 Task: Open Card Disaster Recovery Planning in Board Customer Retention Strategy and Program Development to Workspace Business Process Management and add a team member Softage.2@softage.net, a label Yellow, a checklist Nutrition Counseling, an attachment from your onedrive, a color Yellow and finally, add a card description 'Plan and execute company team-building activity at a team-building ropes course' and a comment 'Let us approach this task with a sense of transparency and open communication, ensuring that all stakeholders are informed and involved.'. Add a start date 'Jan 06, 1900' with a due date 'Jan 13, 1900'
Action: Mouse moved to (107, 378)
Screenshot: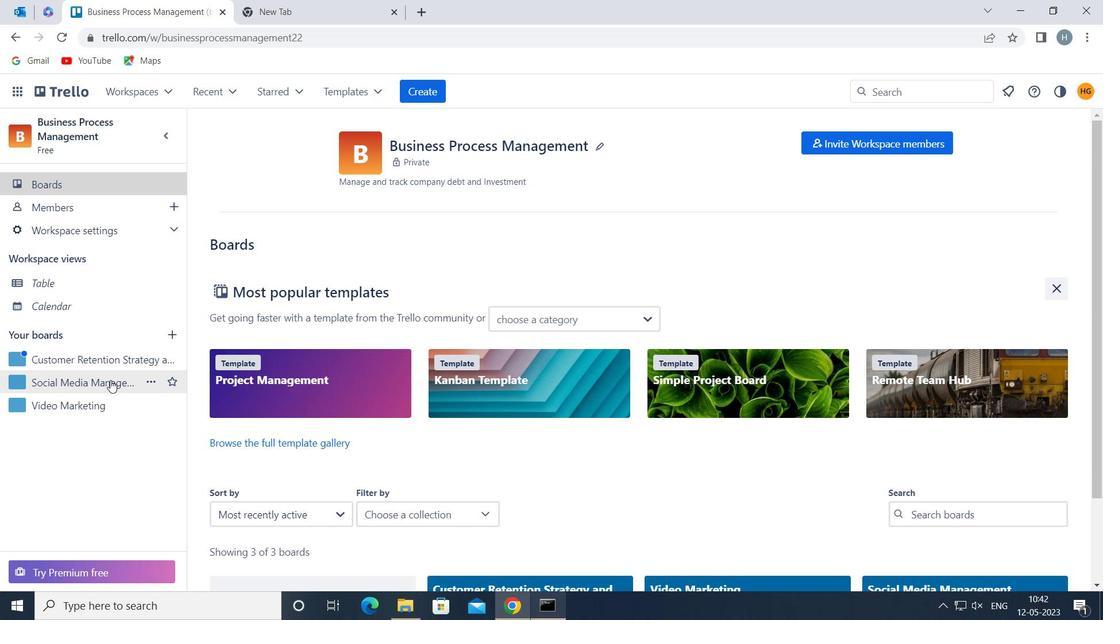 
Action: Mouse pressed left at (107, 378)
Screenshot: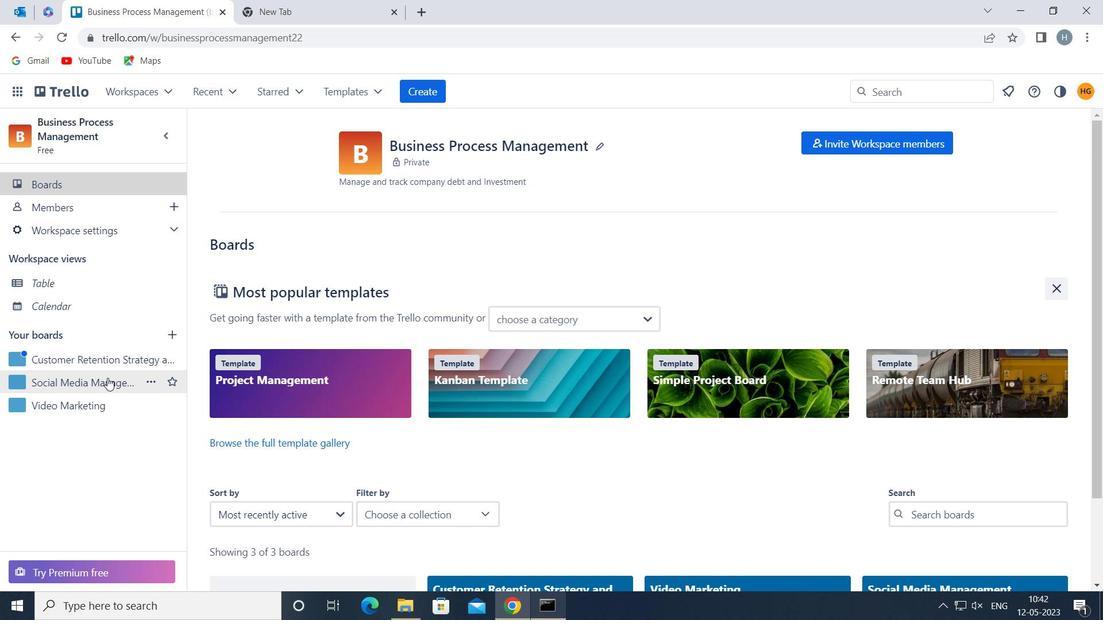 
Action: Mouse moved to (672, 202)
Screenshot: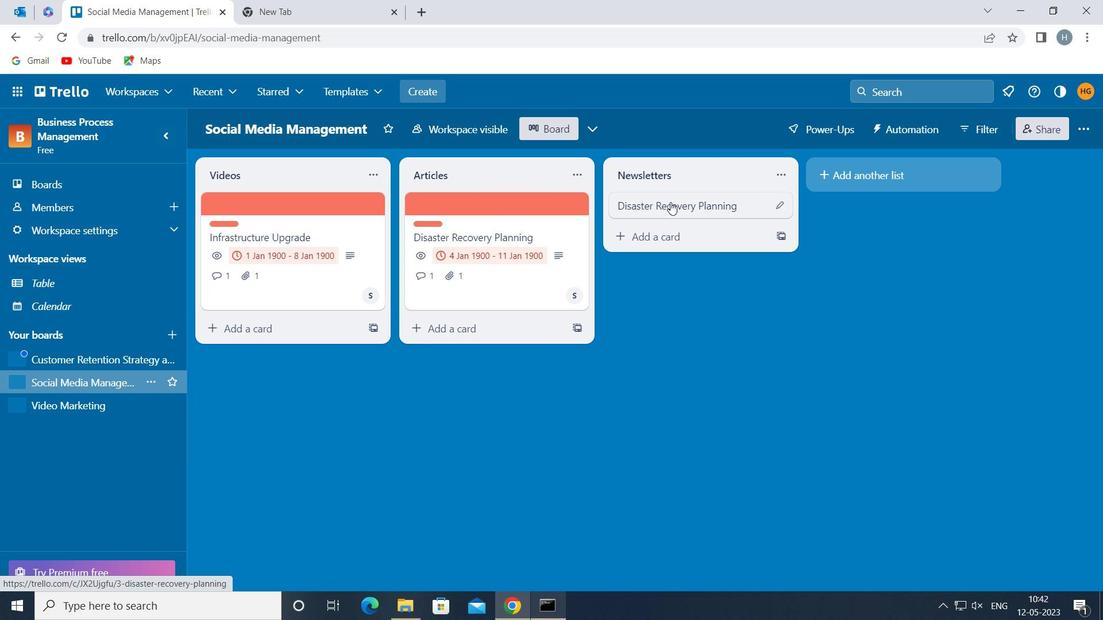 
Action: Mouse pressed left at (672, 202)
Screenshot: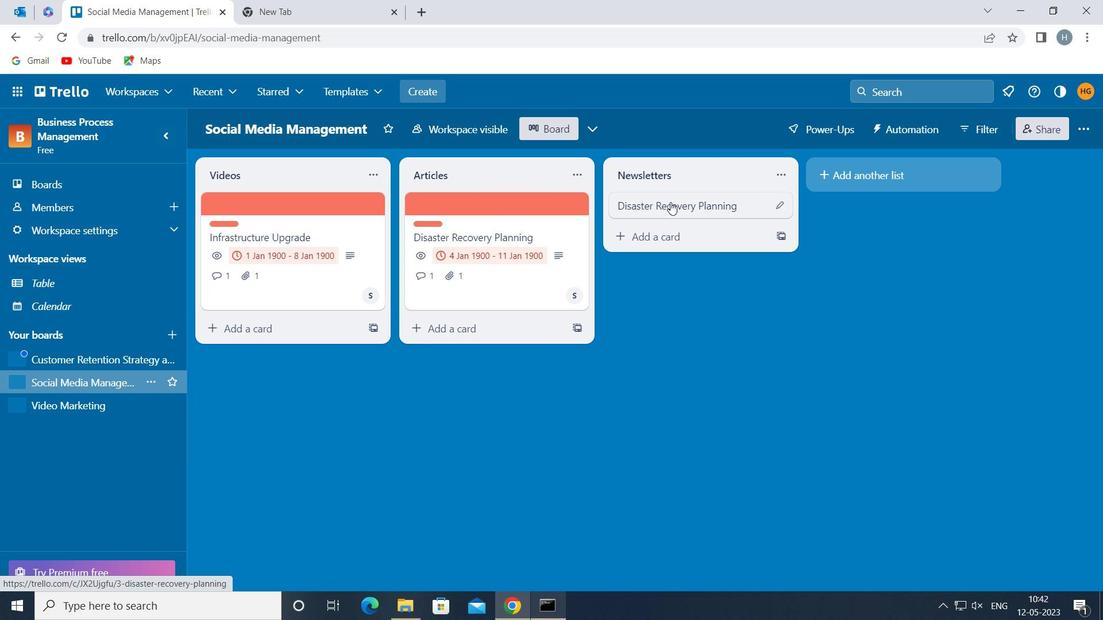 
Action: Mouse moved to (728, 255)
Screenshot: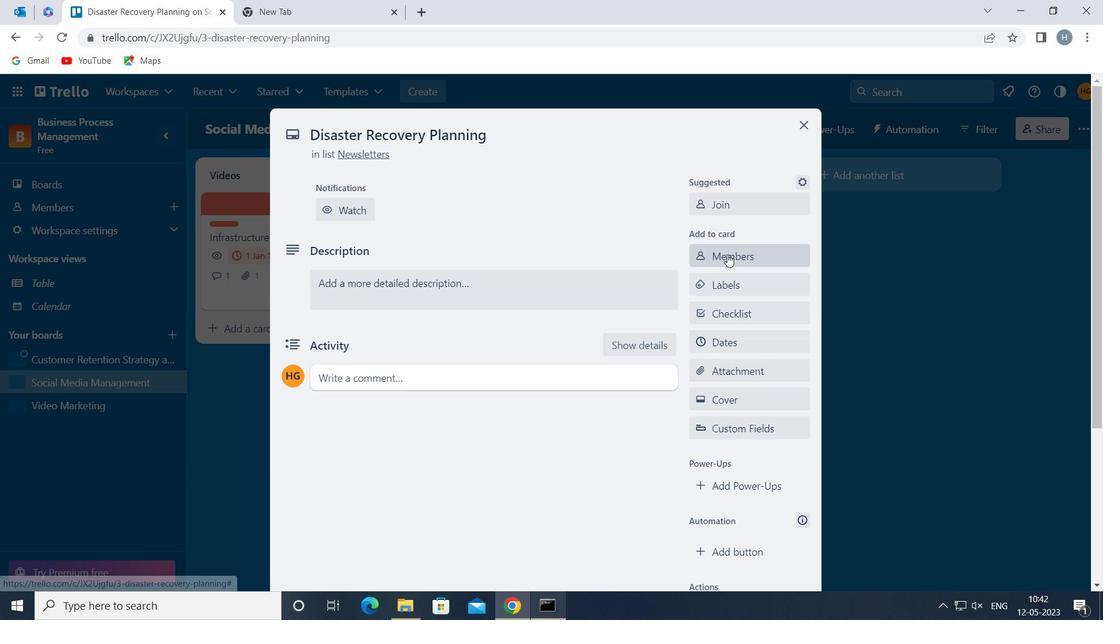 
Action: Mouse pressed left at (728, 255)
Screenshot: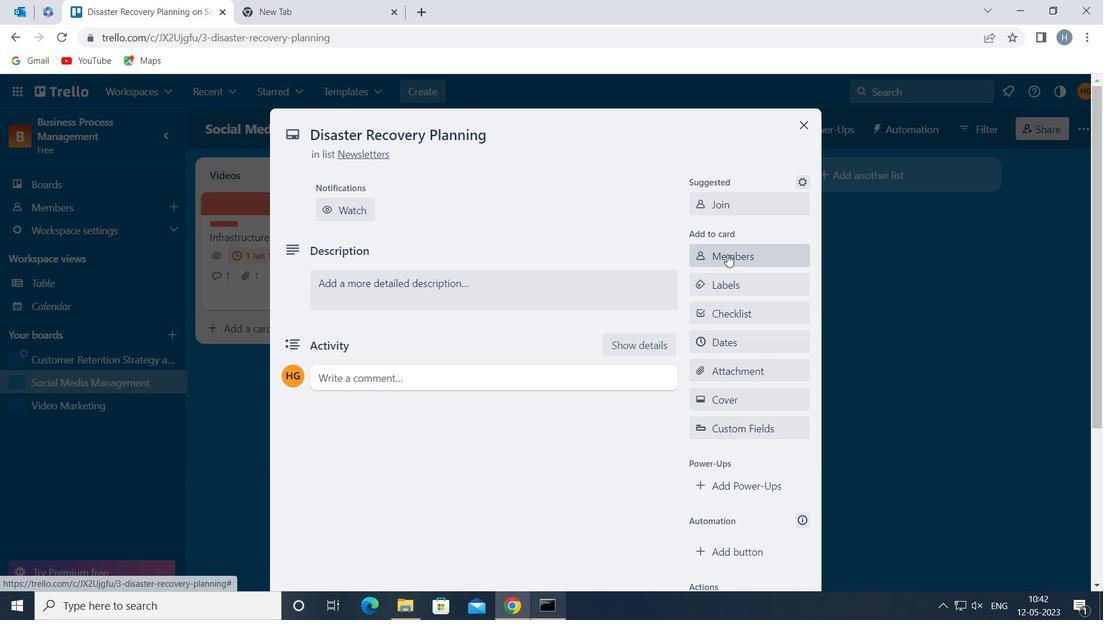 
Action: Mouse moved to (730, 255)
Screenshot: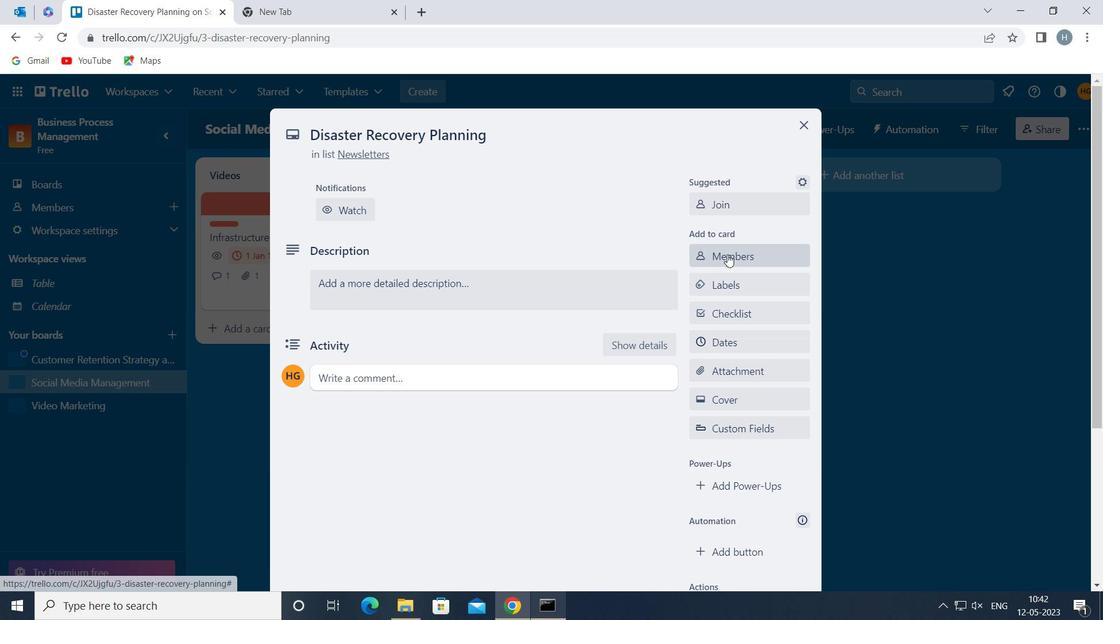 
Action: Key pressed softage
Screenshot: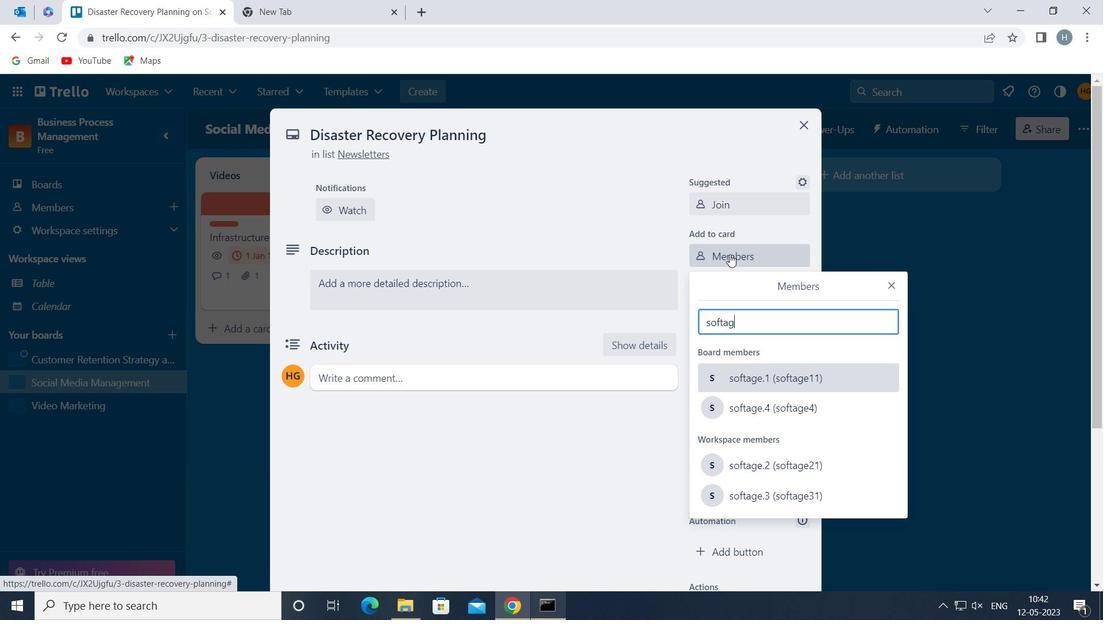 
Action: Mouse moved to (818, 484)
Screenshot: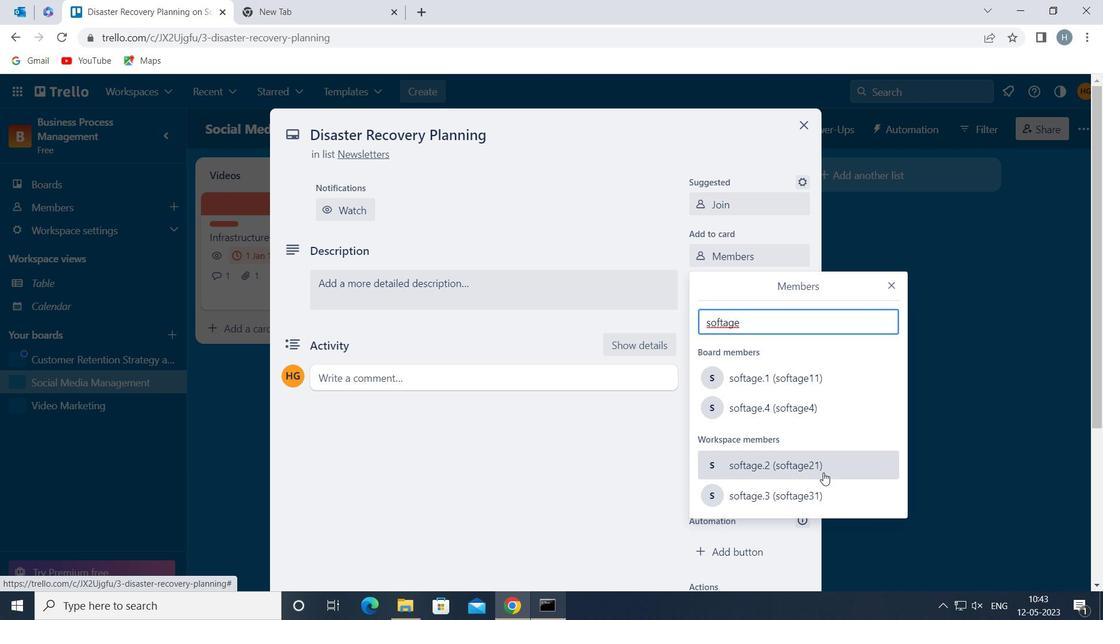 
Action: Mouse pressed left at (818, 484)
Screenshot: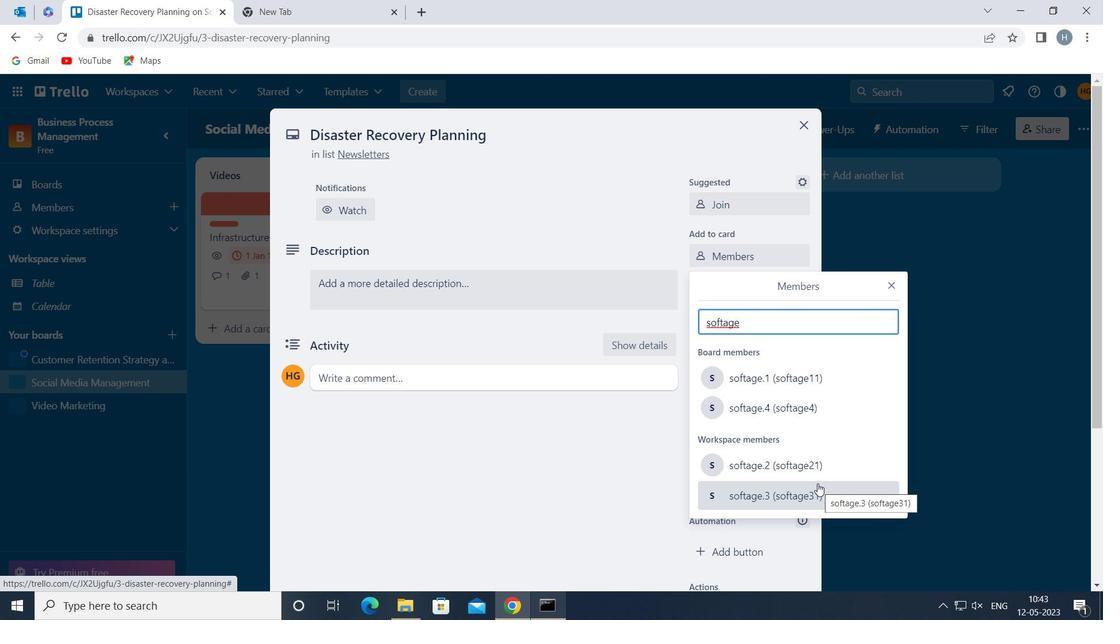 
Action: Mouse moved to (892, 283)
Screenshot: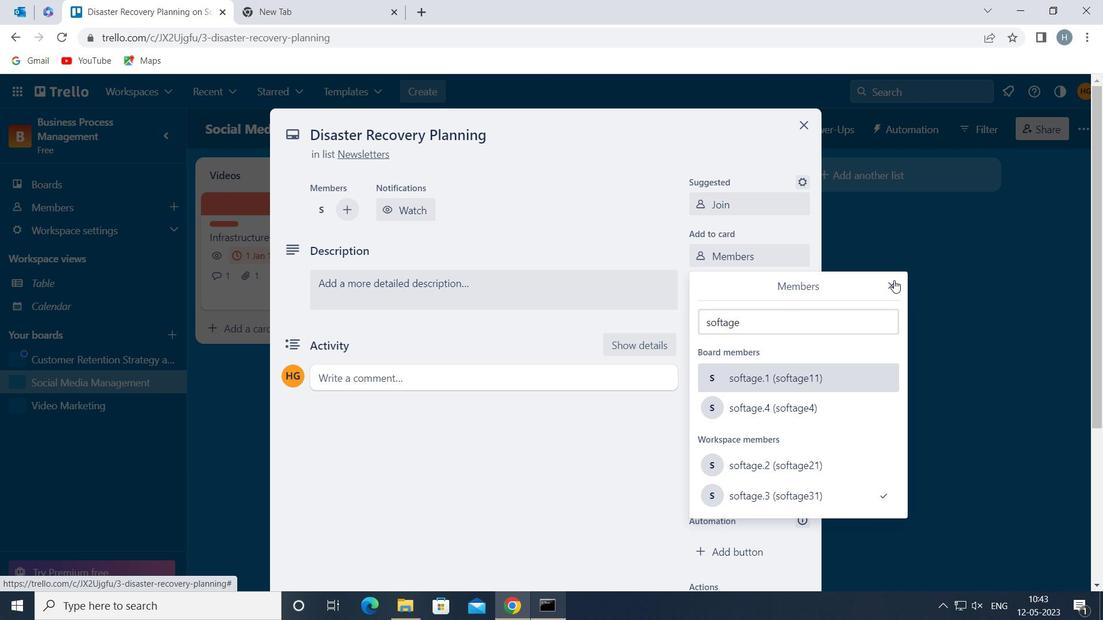 
Action: Mouse pressed left at (892, 283)
Screenshot: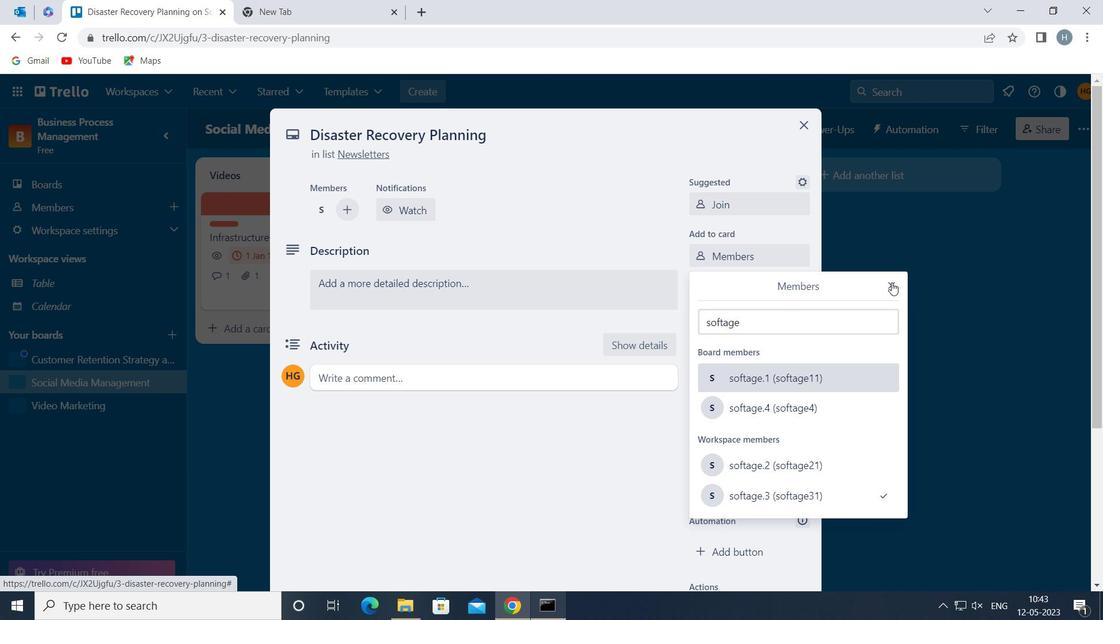 
Action: Mouse moved to (798, 284)
Screenshot: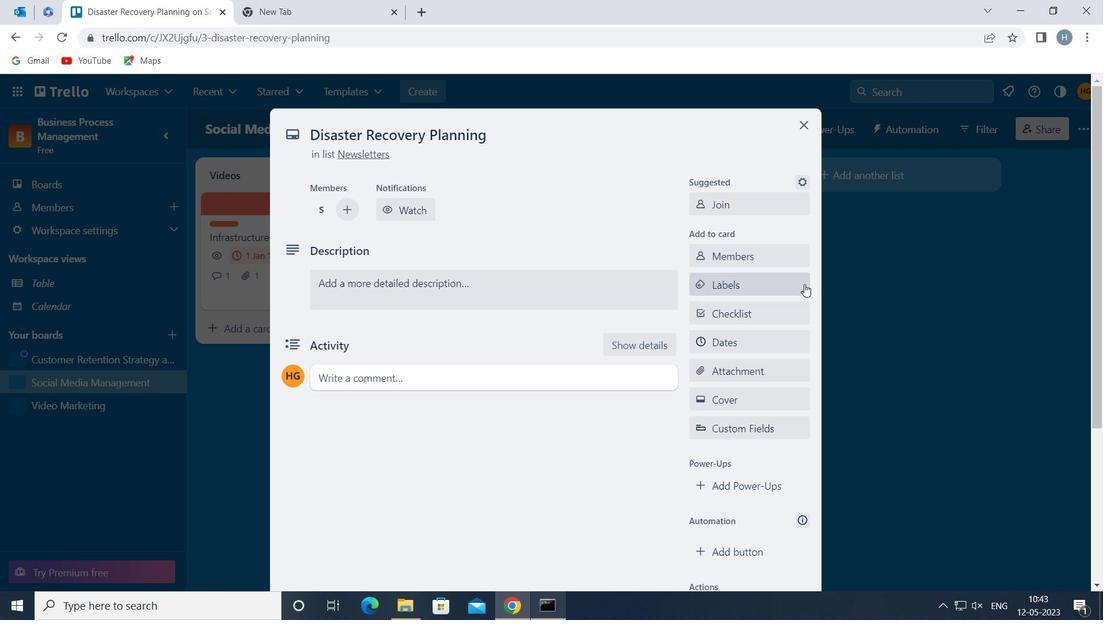 
Action: Mouse pressed left at (798, 284)
Screenshot: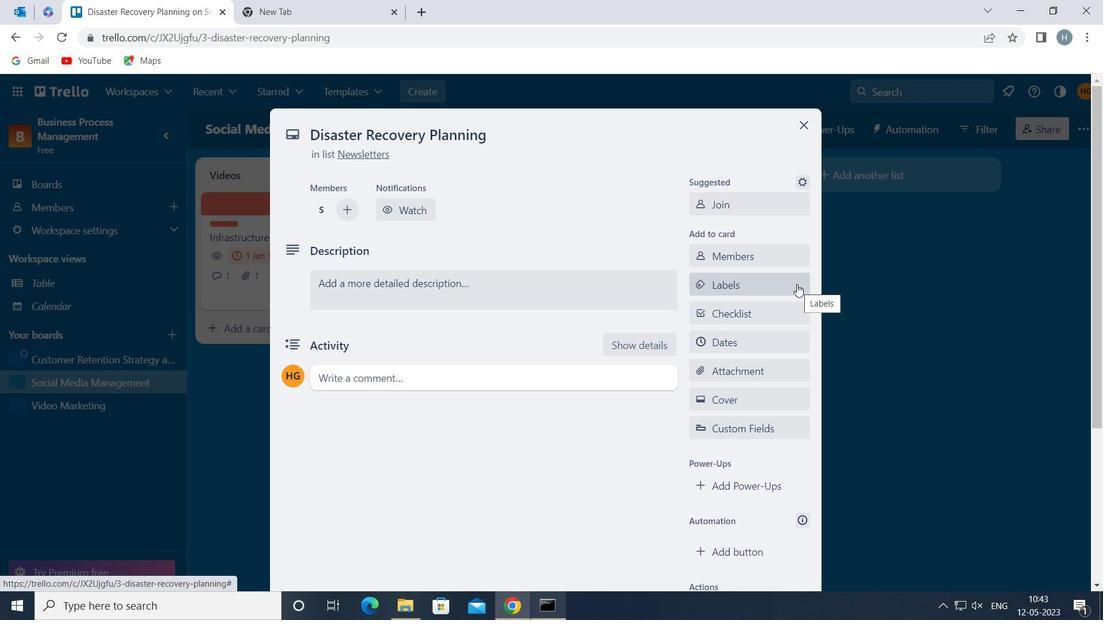 
Action: Mouse moved to (802, 288)
Screenshot: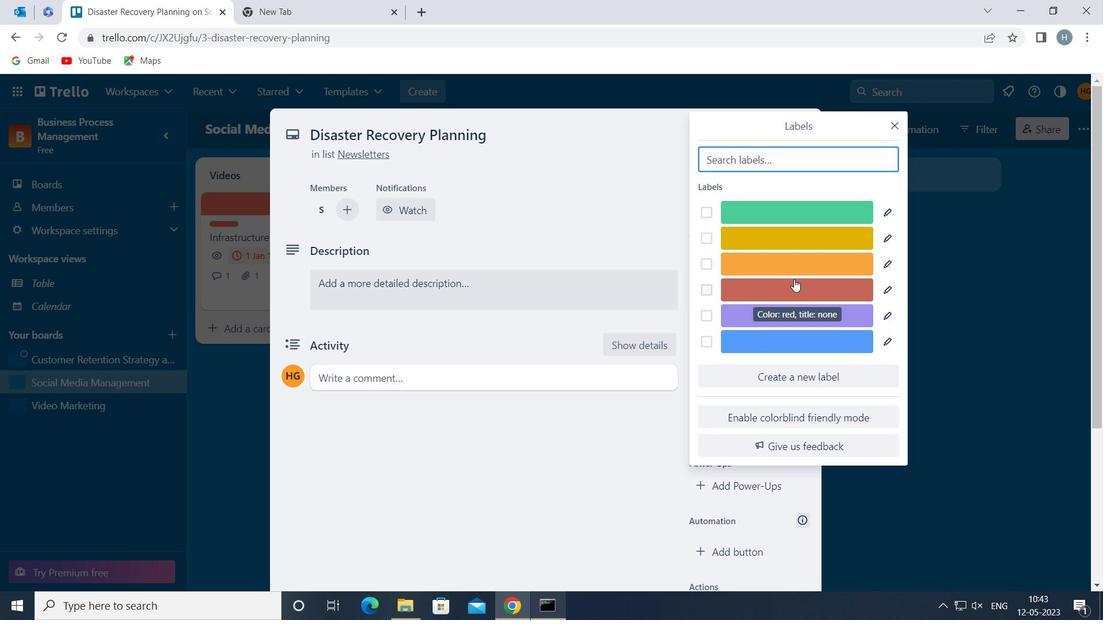 
Action: Mouse pressed left at (802, 288)
Screenshot: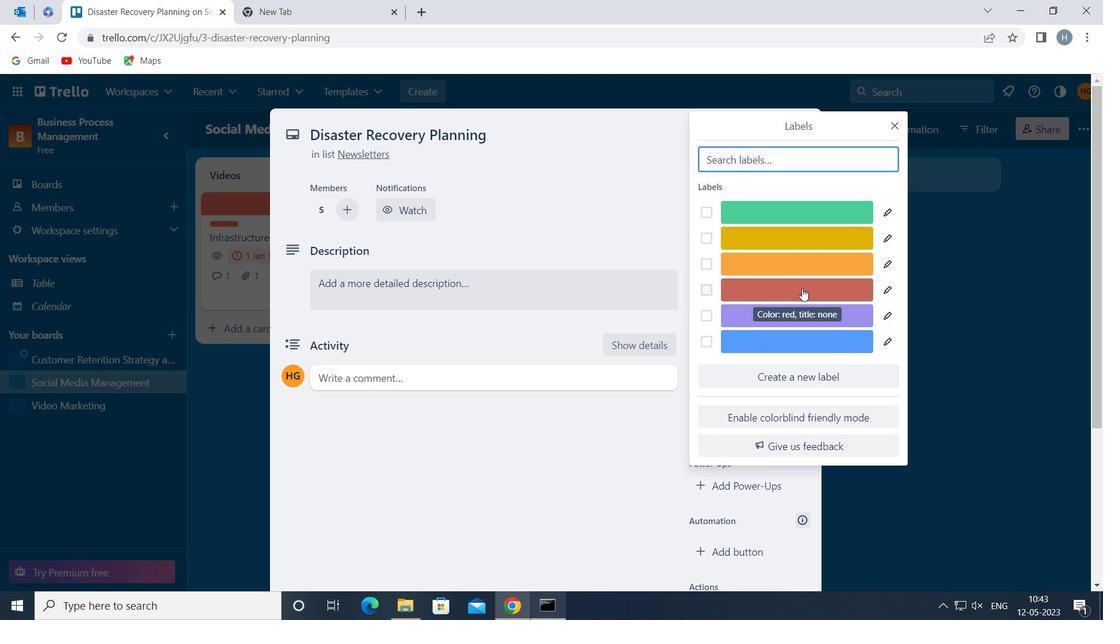 
Action: Mouse moved to (894, 127)
Screenshot: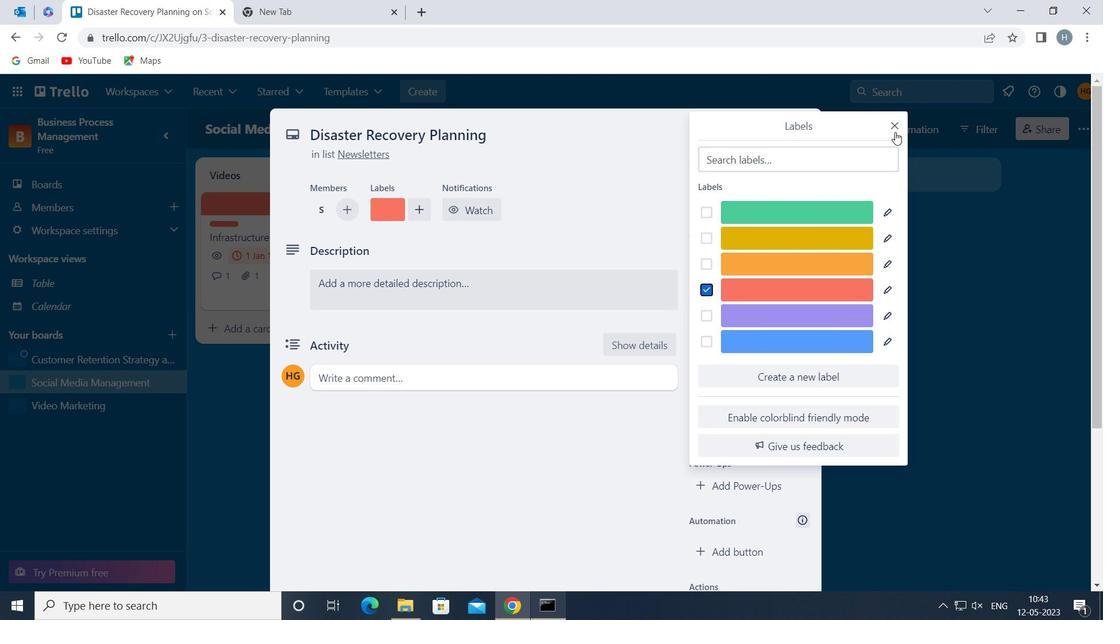 
Action: Mouse pressed left at (894, 127)
Screenshot: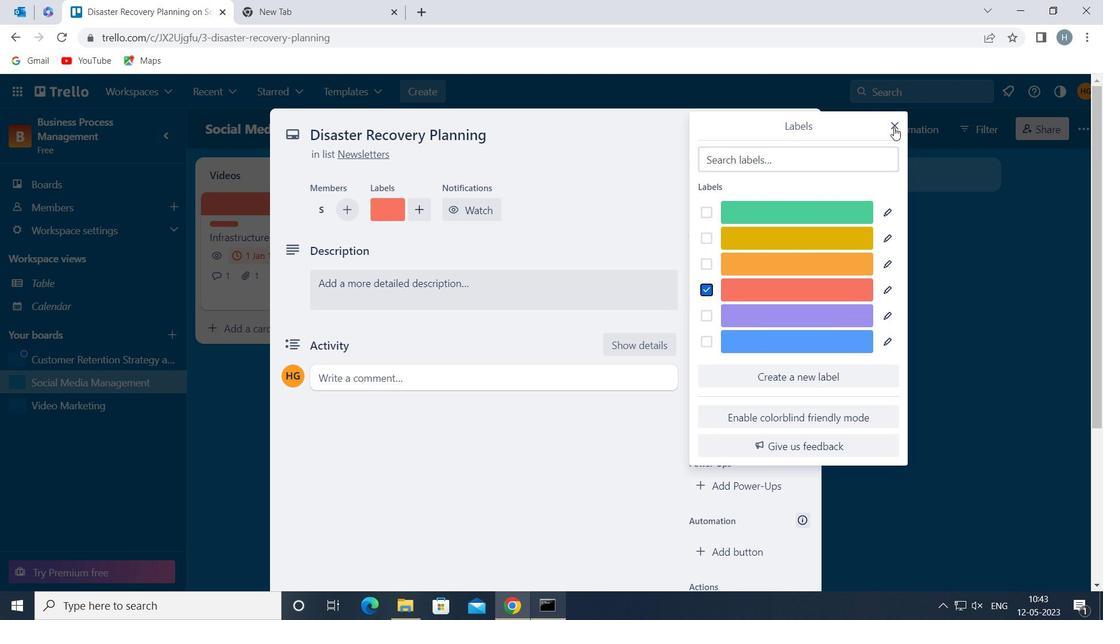 
Action: Mouse moved to (764, 313)
Screenshot: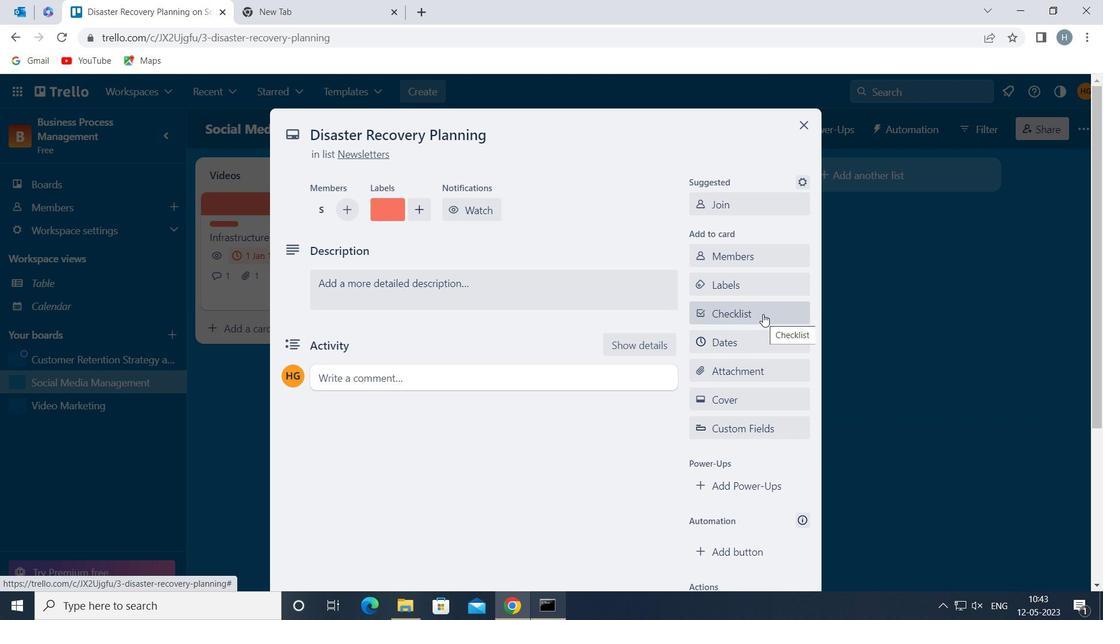 
Action: Mouse pressed left at (764, 313)
Screenshot: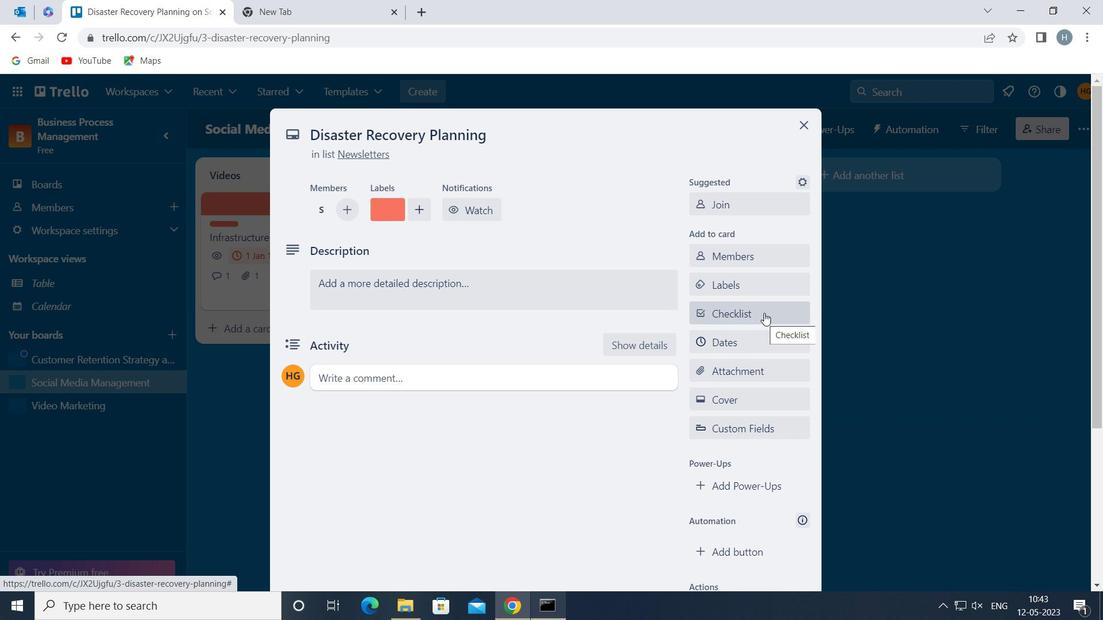 
Action: Key pressed <Key.shift>ED
Screenshot: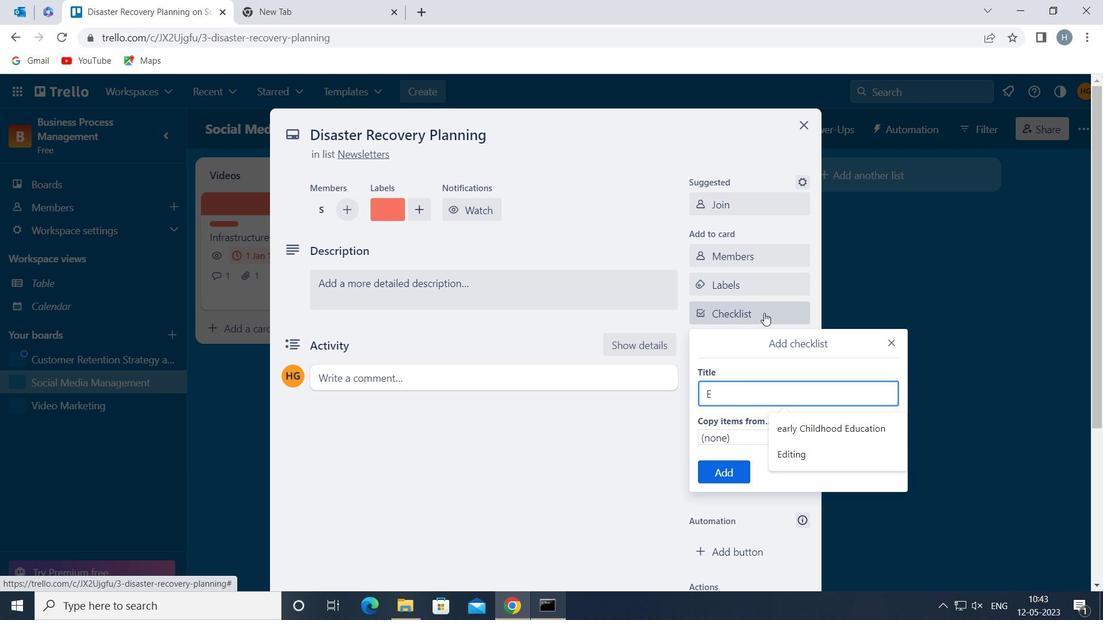 
Action: Mouse moved to (806, 423)
Screenshot: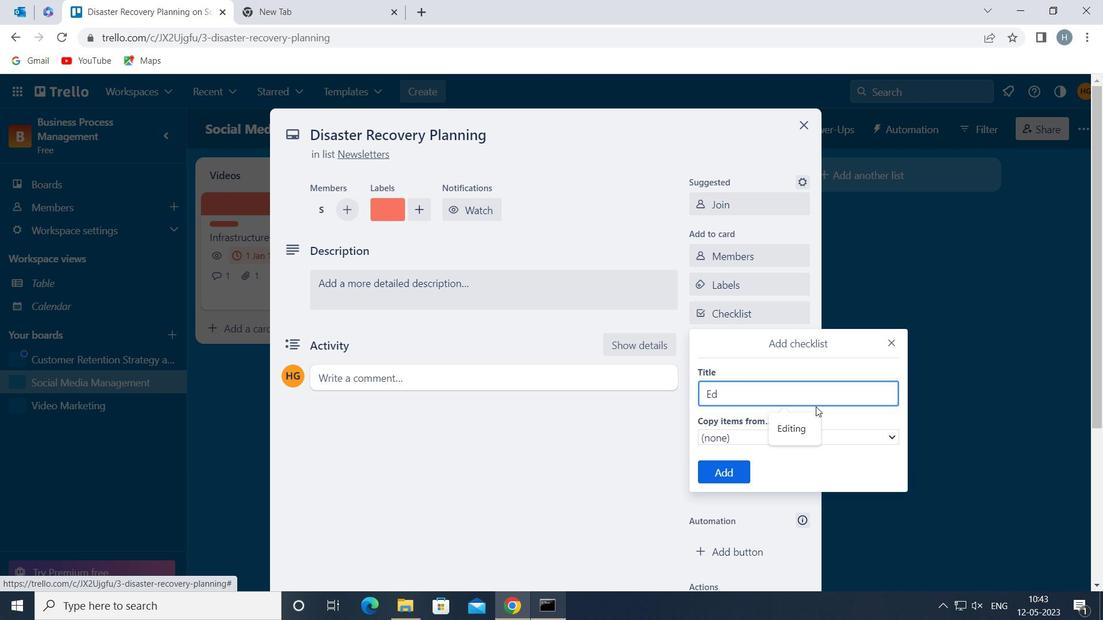 
Action: Mouse pressed left at (806, 423)
Screenshot: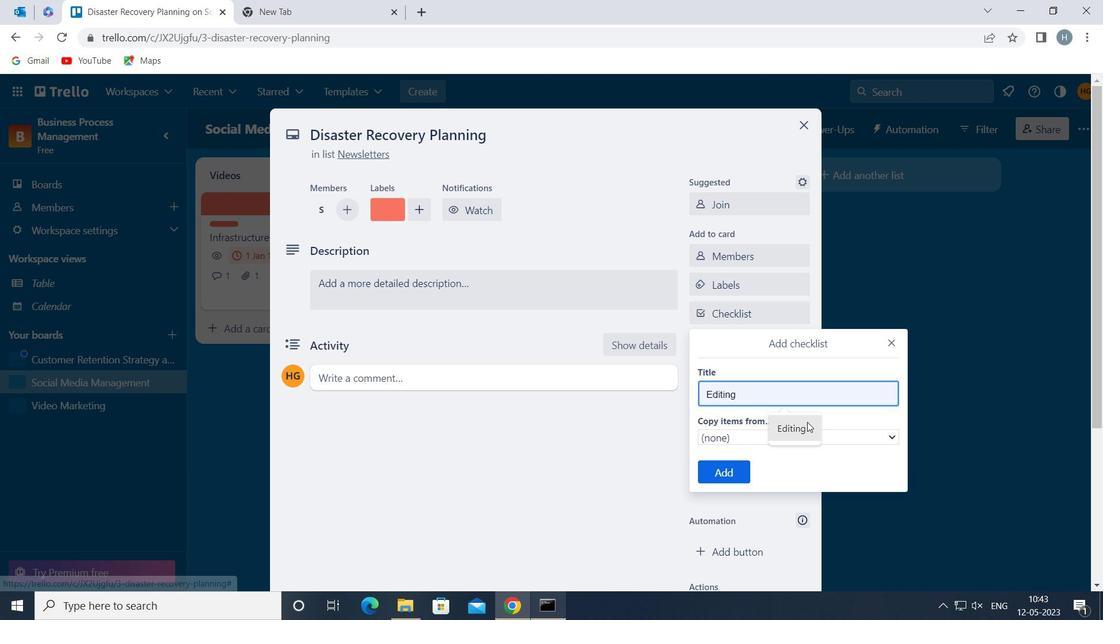 
Action: Mouse moved to (740, 469)
Screenshot: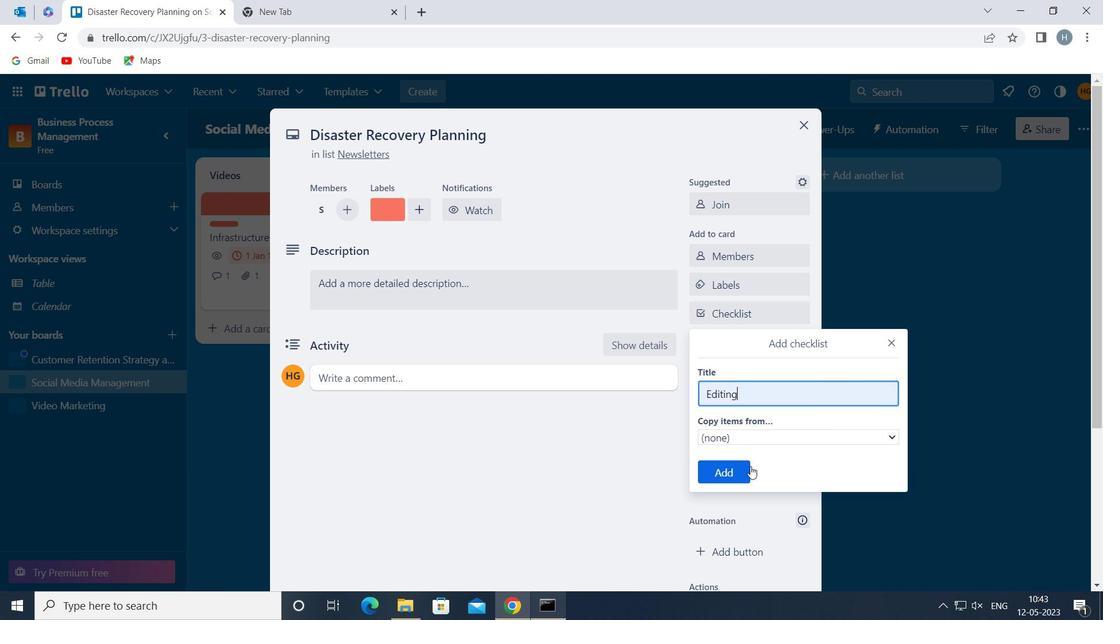 
Action: Mouse pressed left at (740, 469)
Screenshot: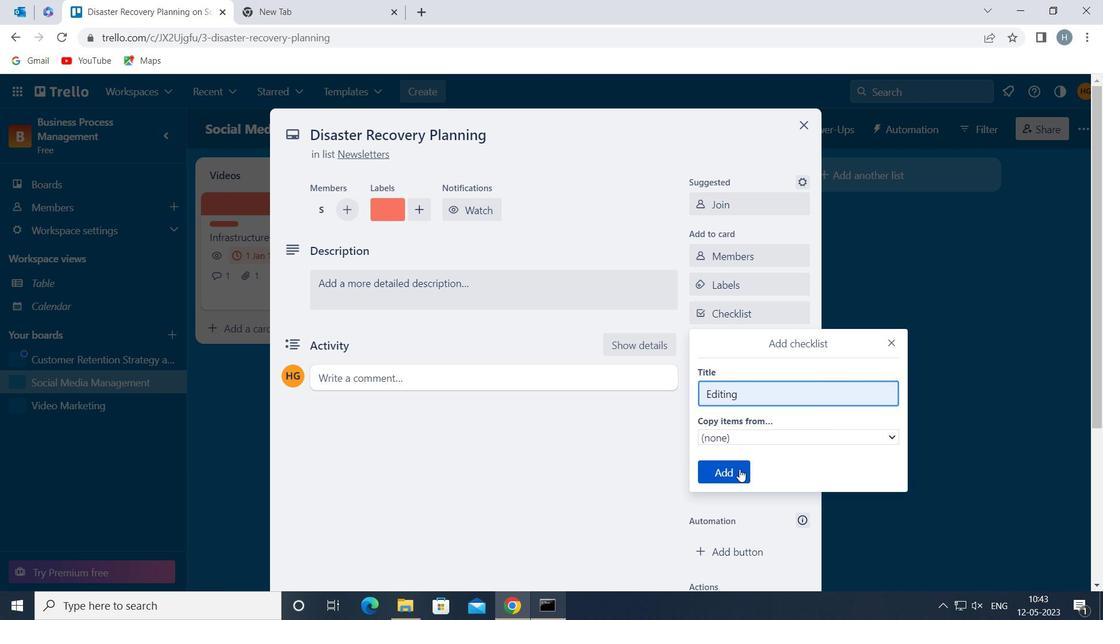 
Action: Mouse moved to (786, 362)
Screenshot: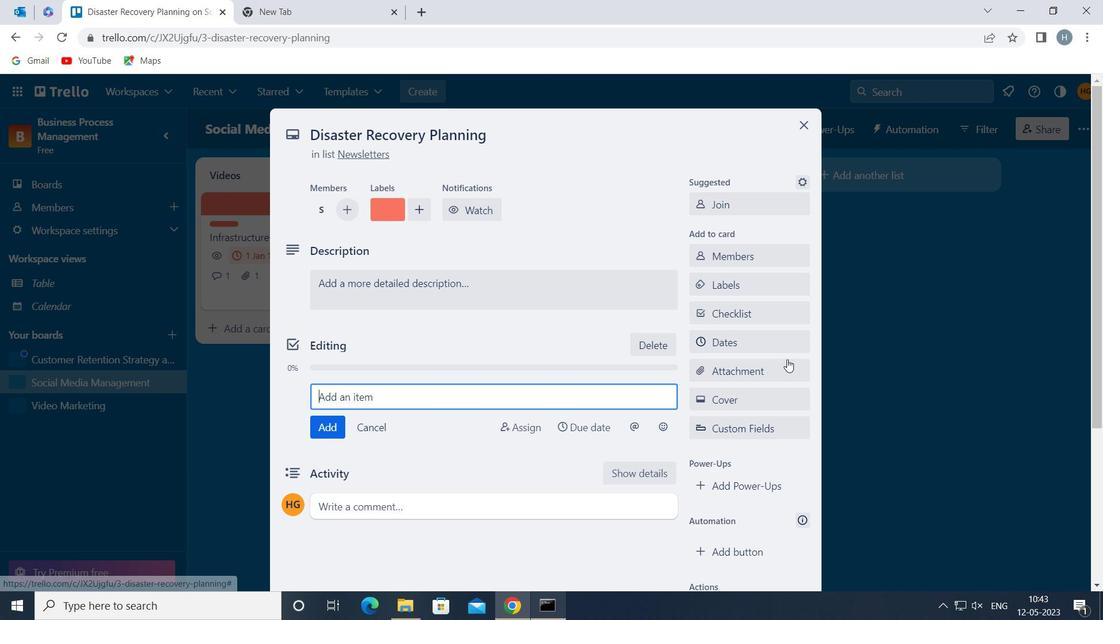
Action: Mouse pressed left at (786, 362)
Screenshot: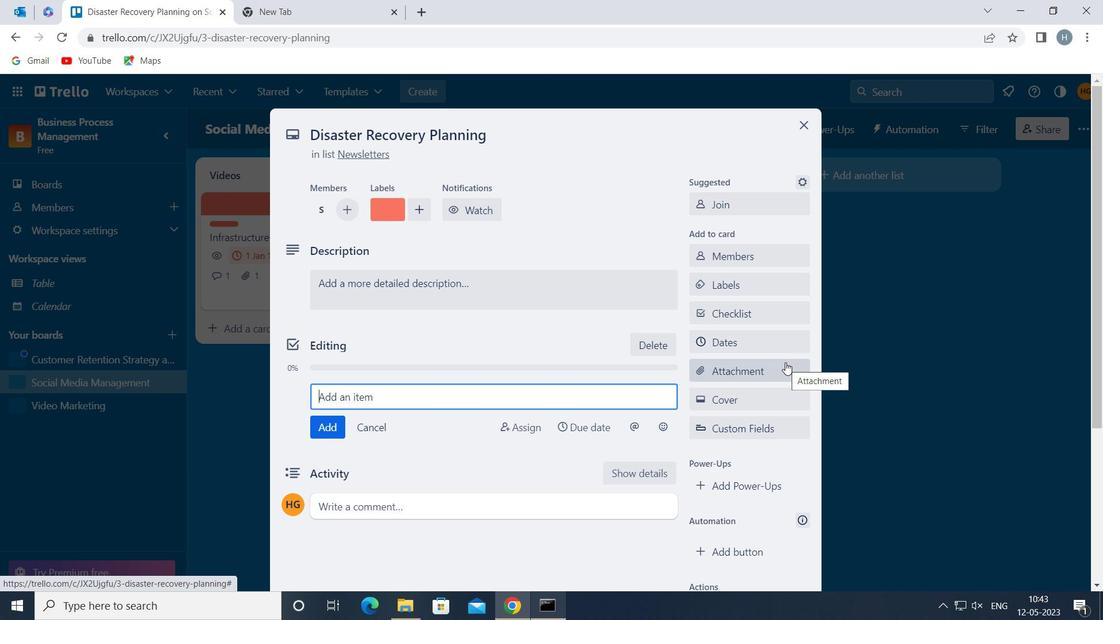 
Action: Mouse moved to (794, 273)
Screenshot: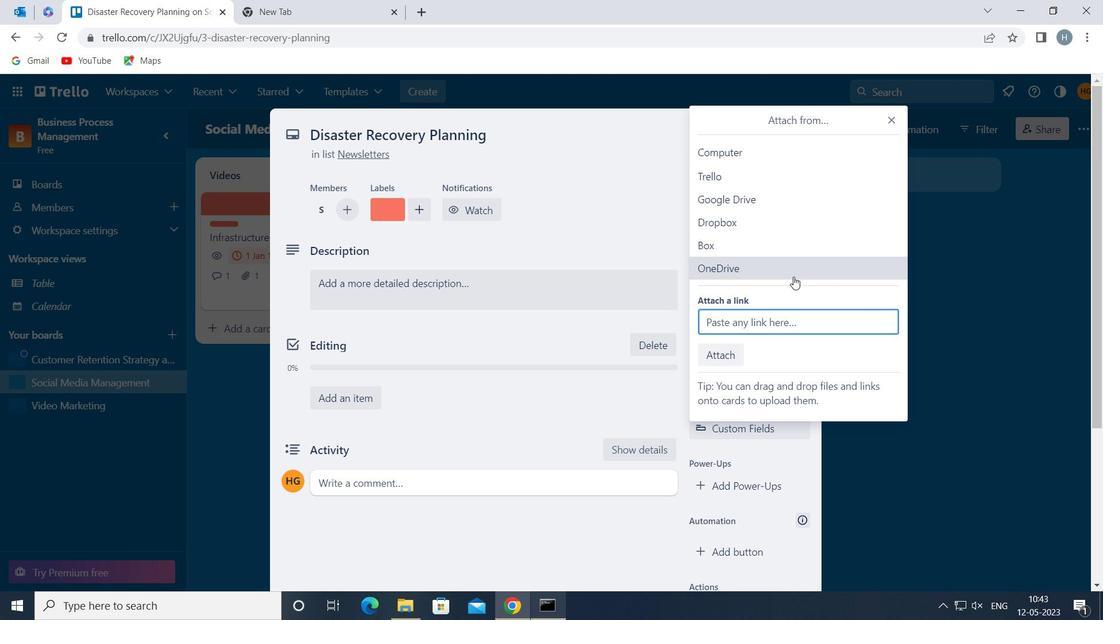 
Action: Mouse pressed left at (794, 273)
Screenshot: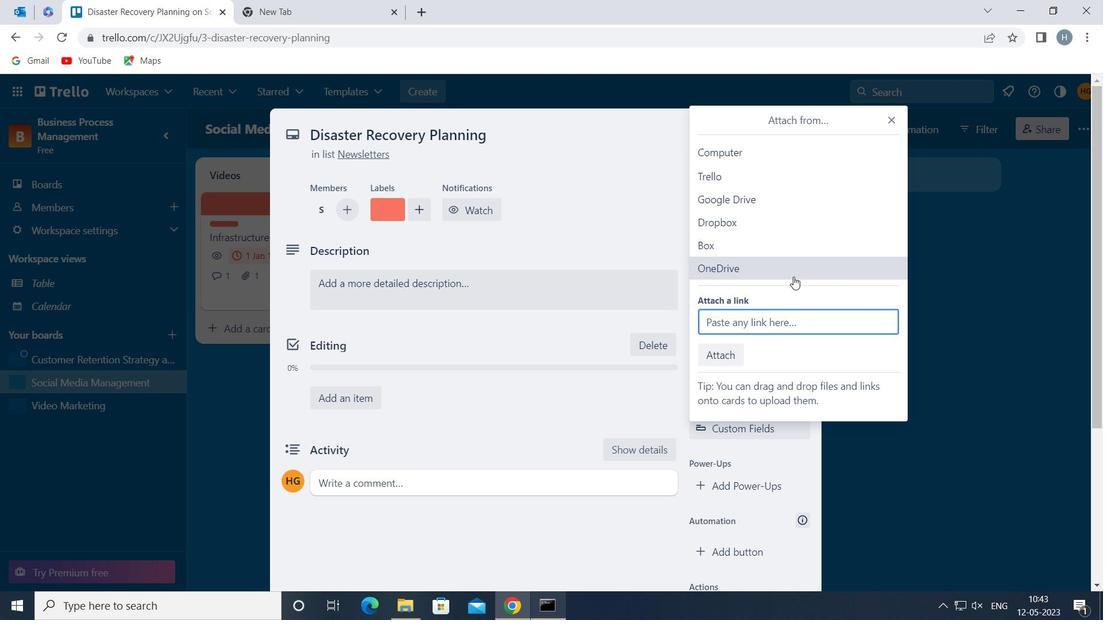 
Action: Mouse moved to (613, 195)
Screenshot: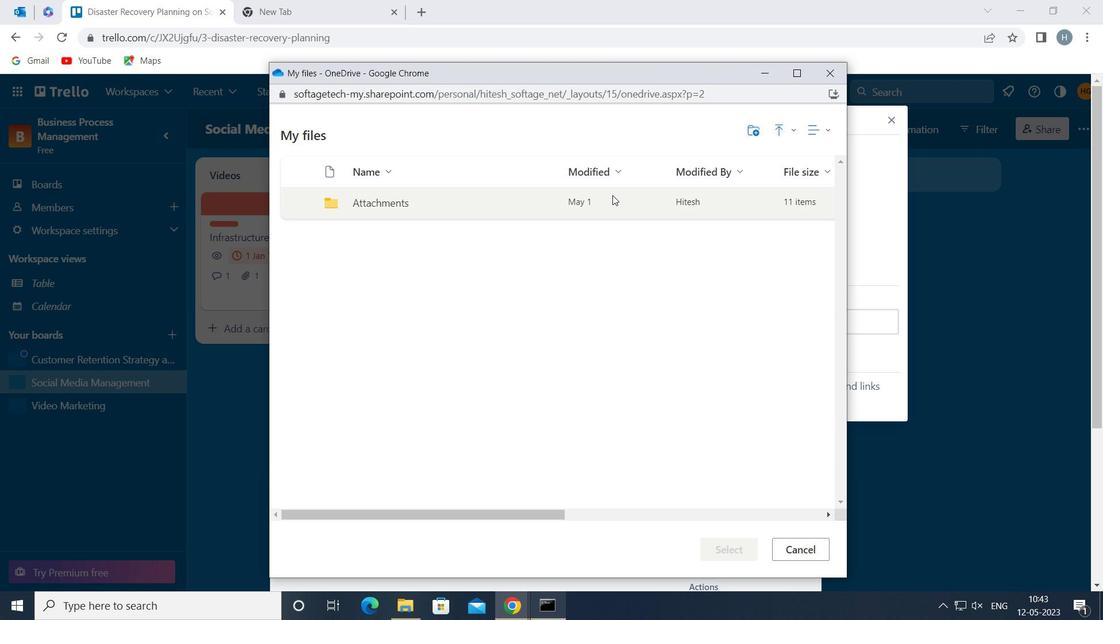 
Action: Mouse pressed left at (613, 195)
Screenshot: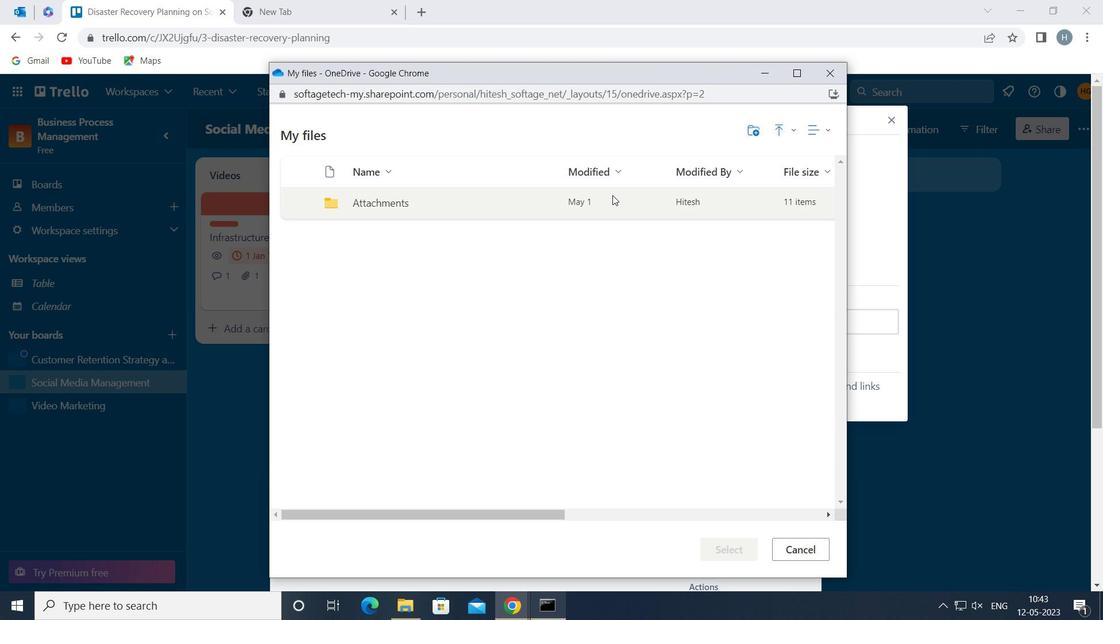 
Action: Mouse moved to (614, 195)
Screenshot: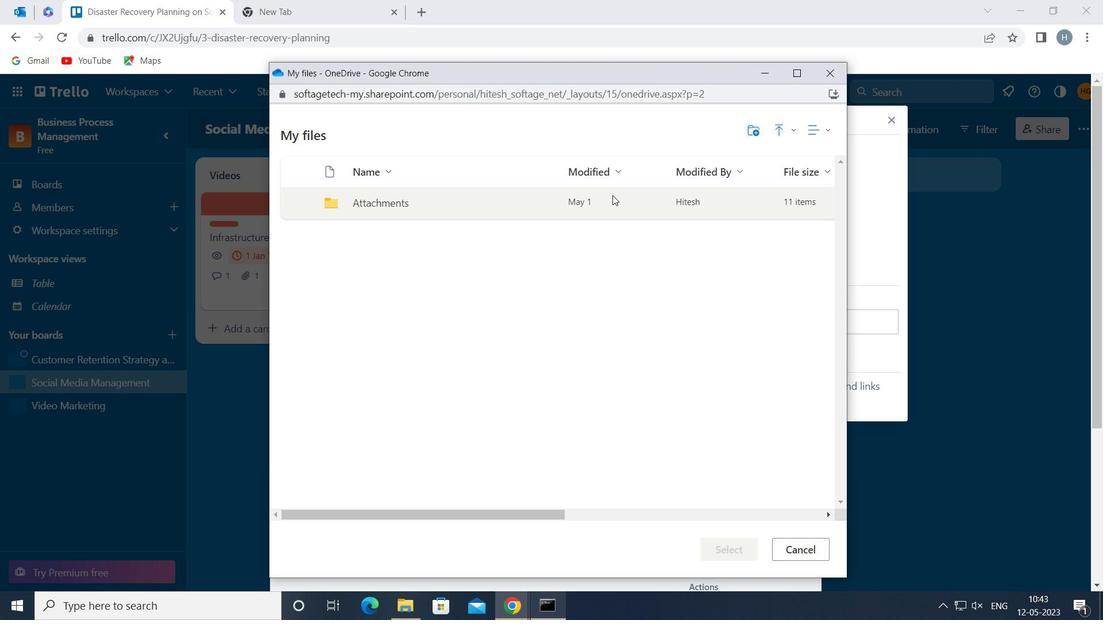 
Action: Mouse pressed left at (614, 195)
Screenshot: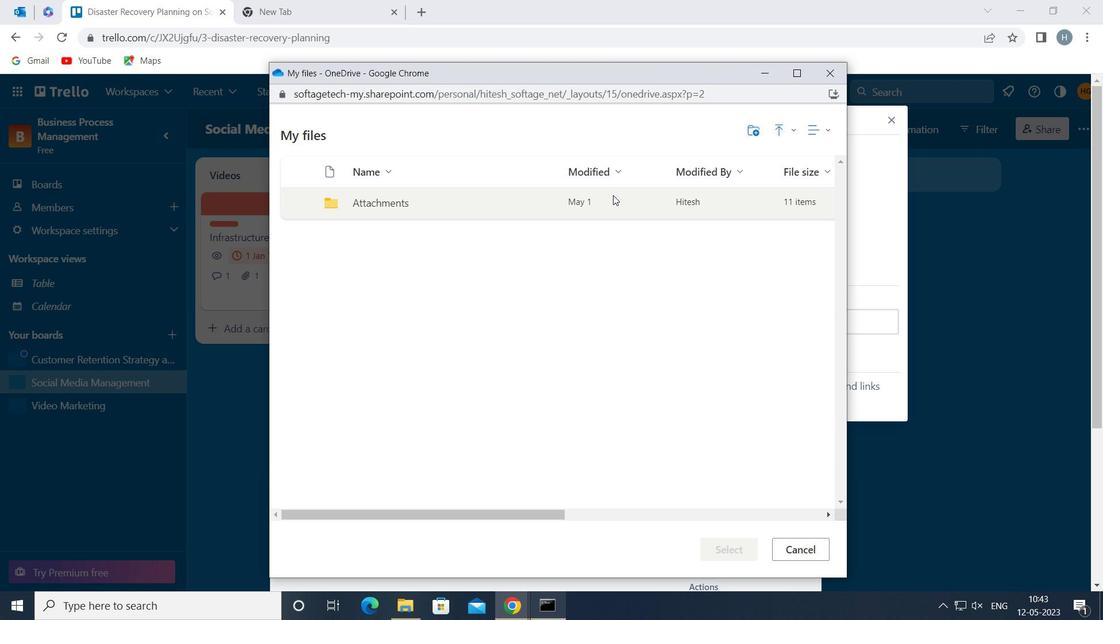 
Action: Mouse moved to (668, 241)
Screenshot: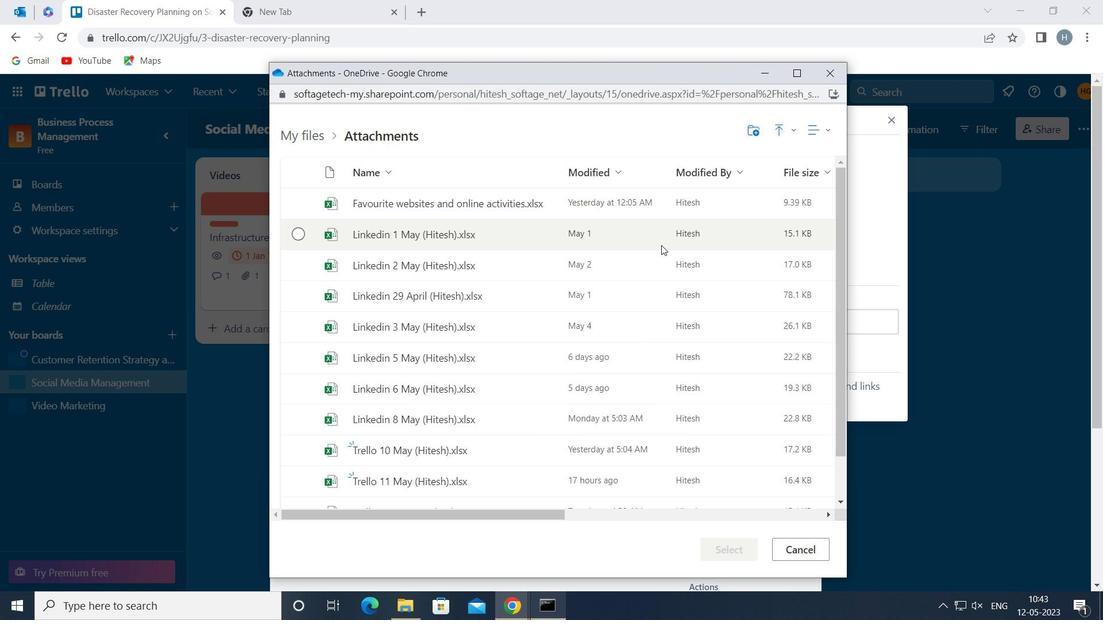 
Action: Mouse pressed left at (668, 241)
Screenshot: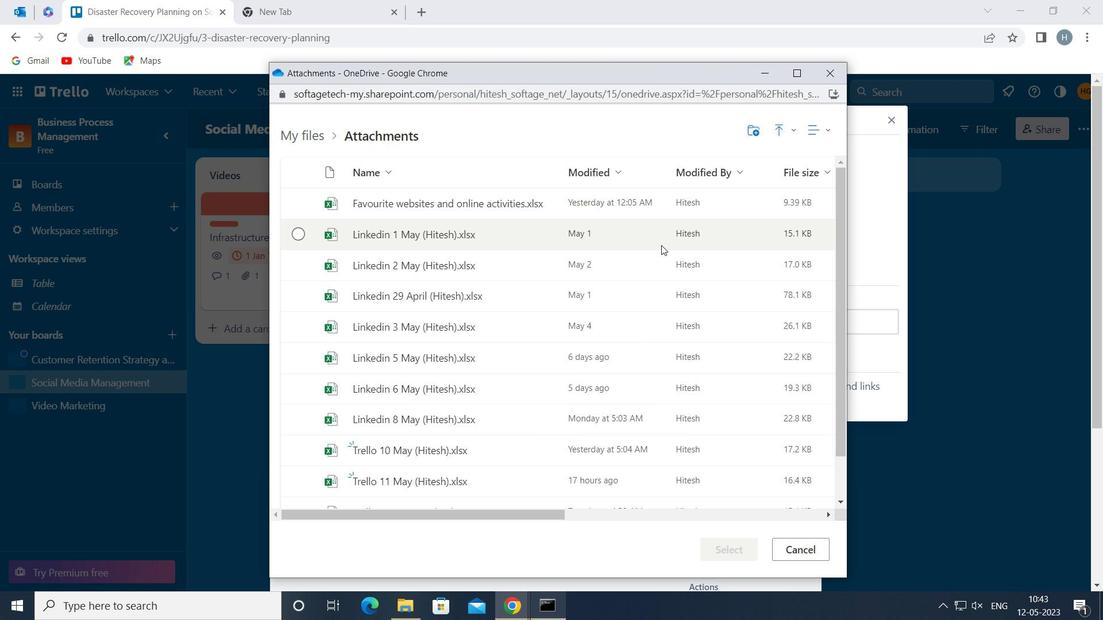 
Action: Mouse moved to (725, 552)
Screenshot: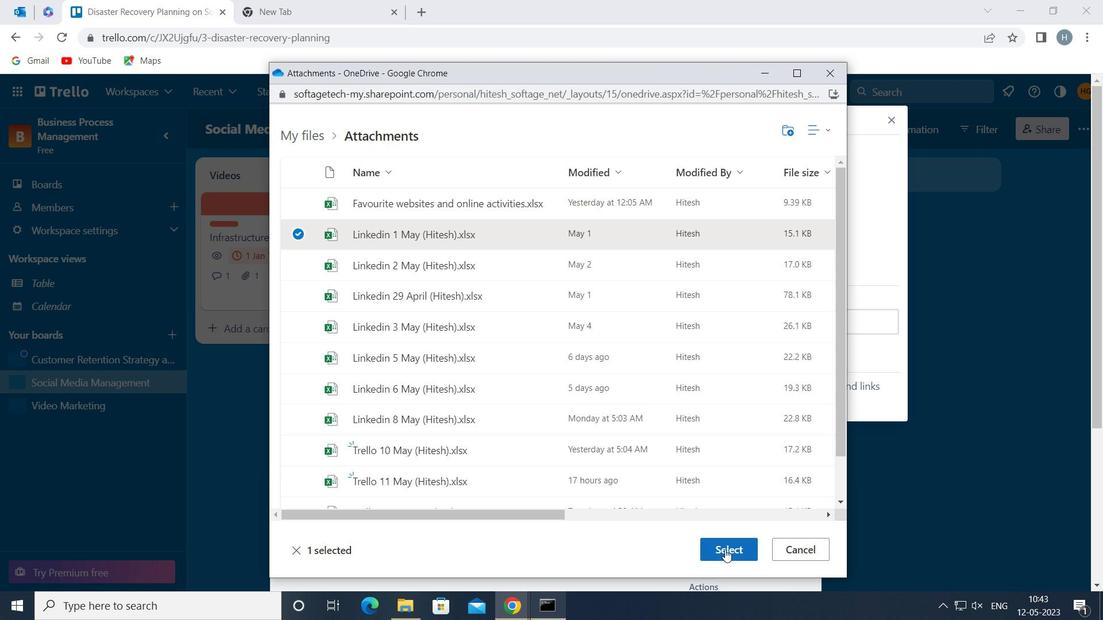 
Action: Mouse pressed left at (725, 552)
Screenshot: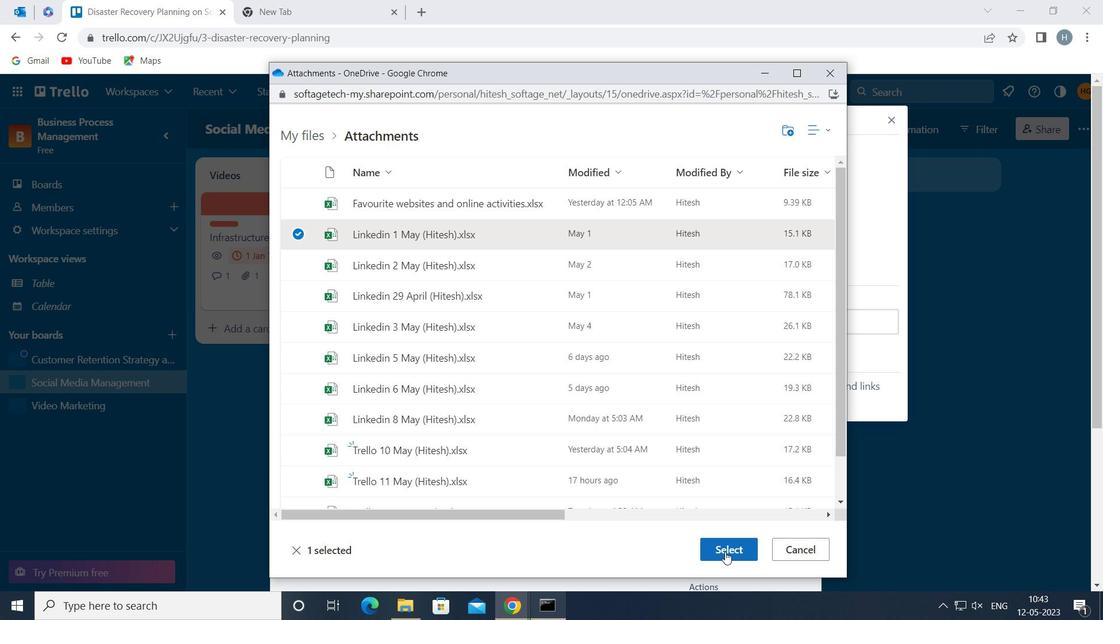 
Action: Mouse moved to (753, 395)
Screenshot: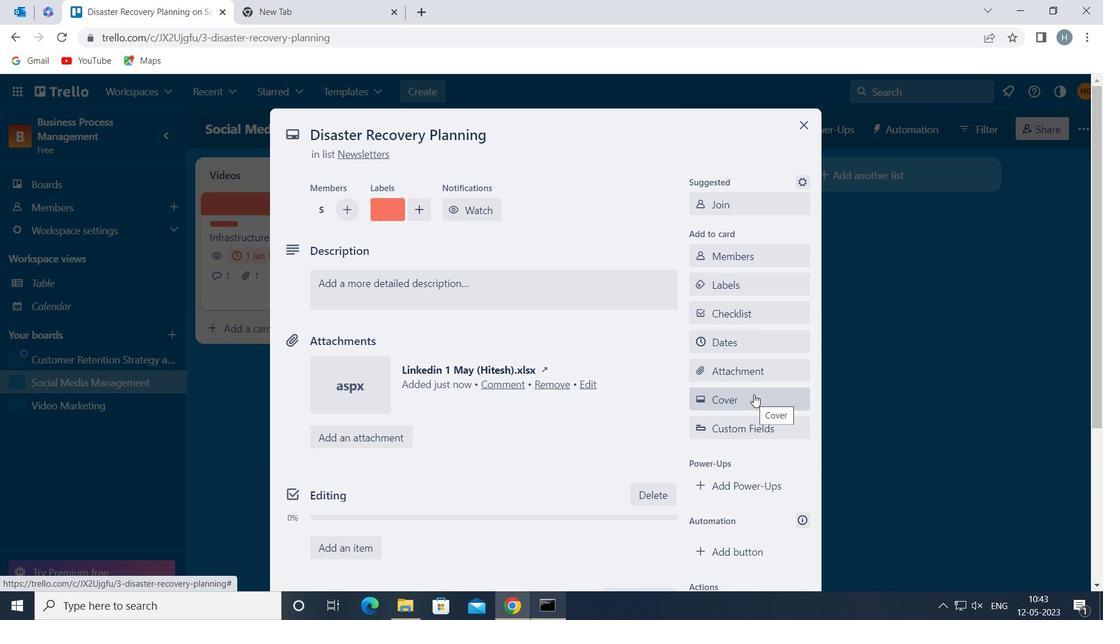
Action: Mouse pressed left at (753, 395)
Screenshot: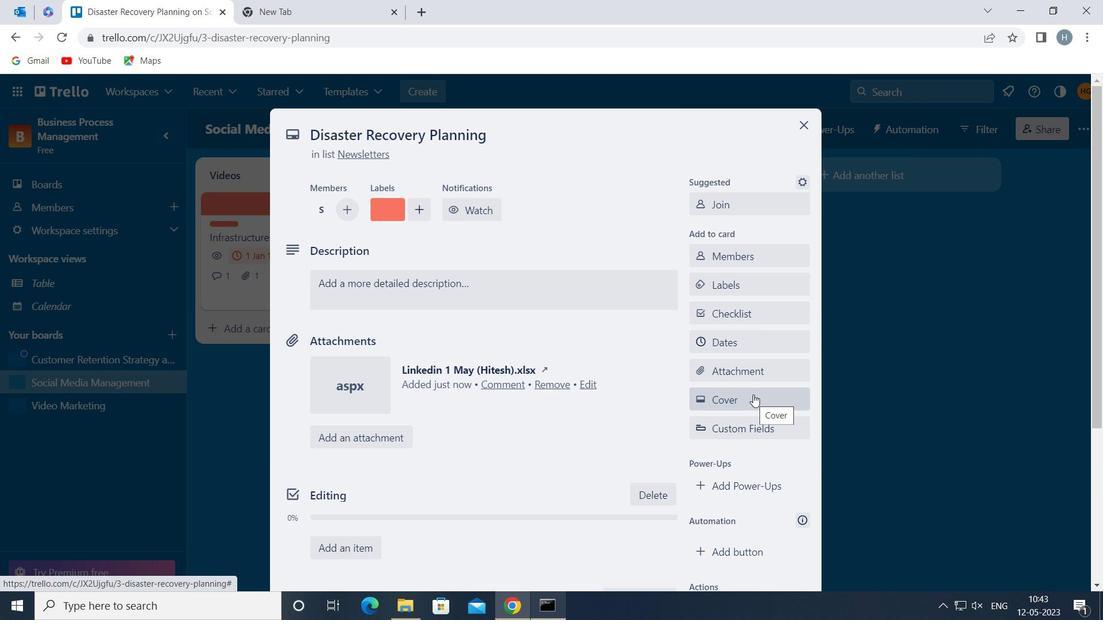 
Action: Mouse moved to (841, 312)
Screenshot: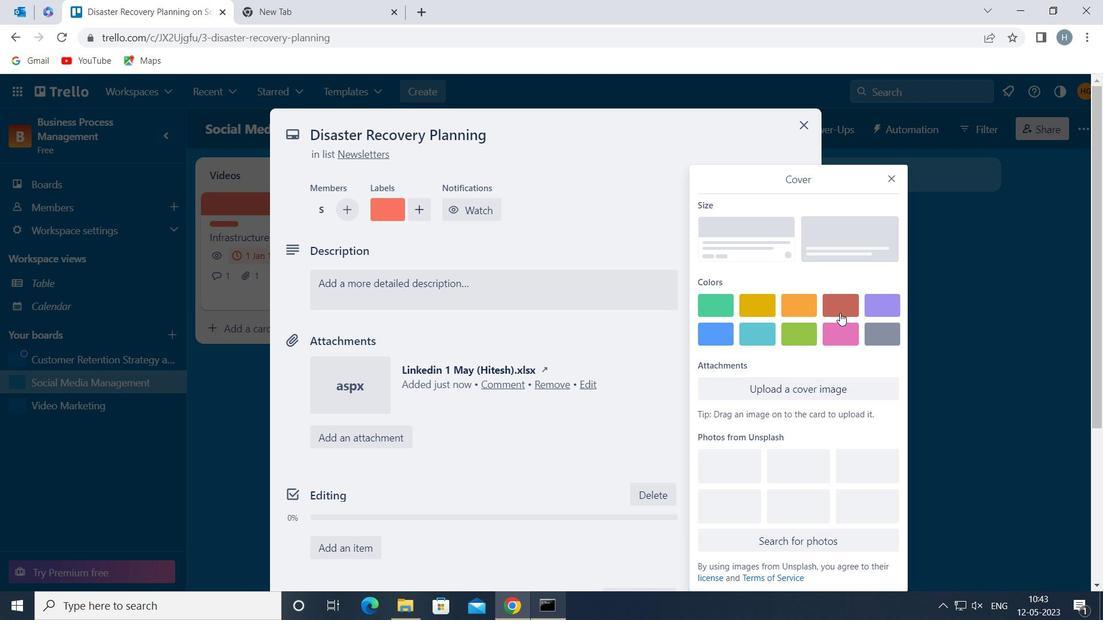 
Action: Mouse pressed left at (841, 312)
Screenshot: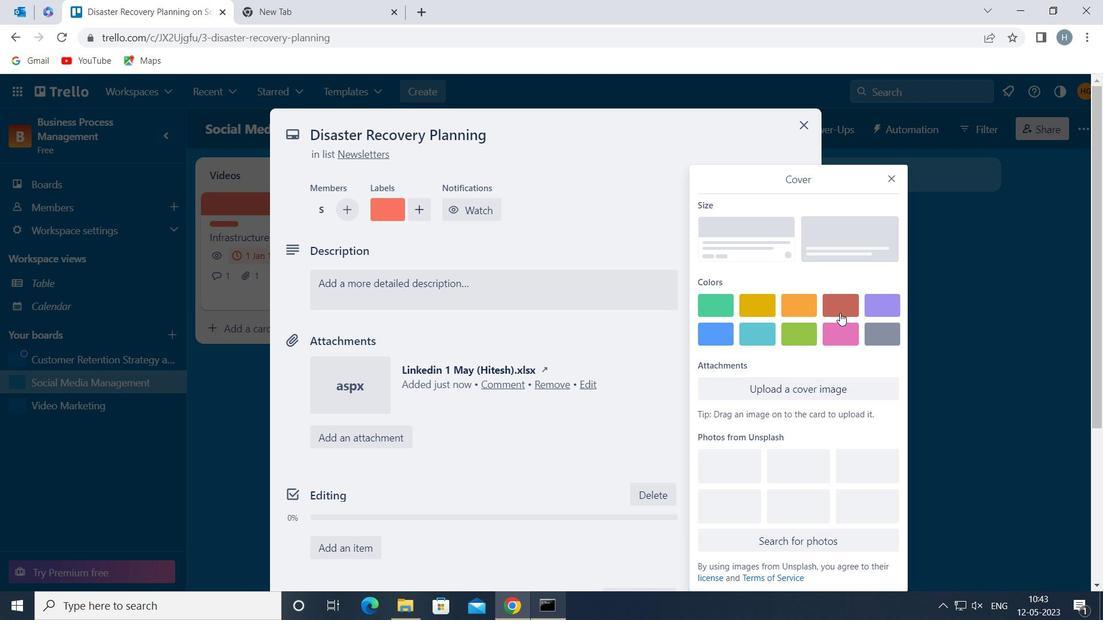 
Action: Mouse moved to (889, 150)
Screenshot: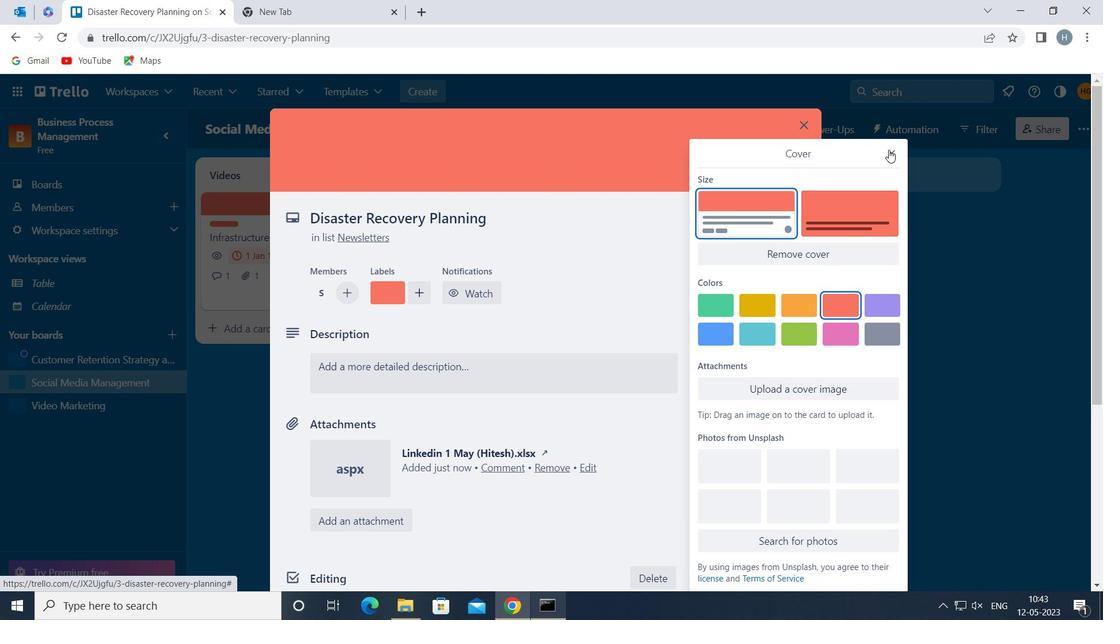 
Action: Mouse pressed left at (889, 150)
Screenshot: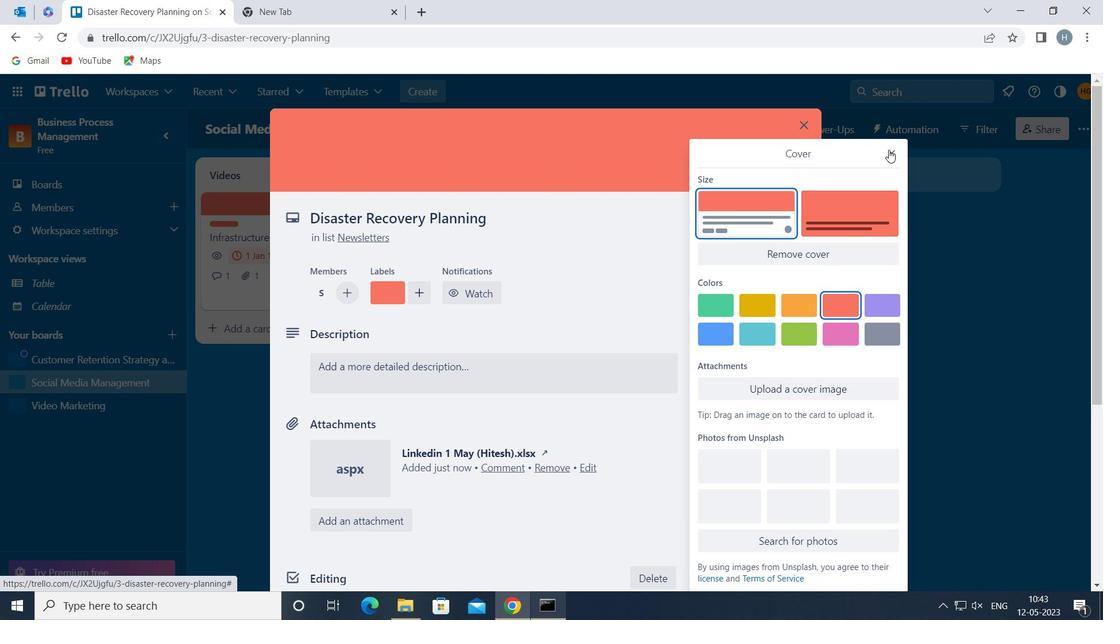
Action: Mouse moved to (546, 375)
Screenshot: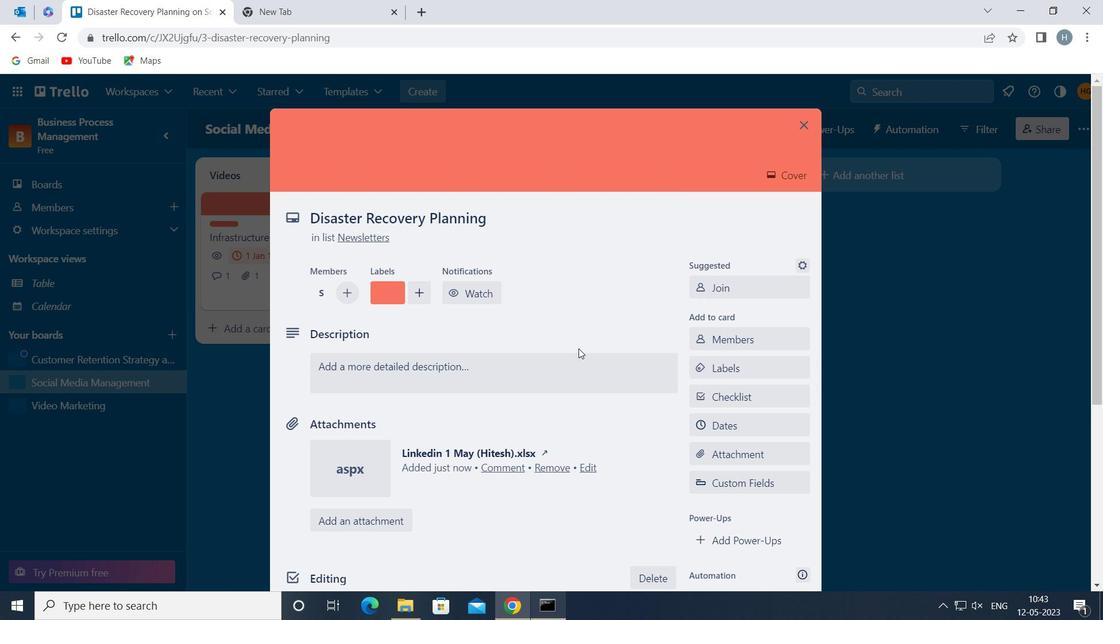 
Action: Mouse pressed left at (546, 375)
Screenshot: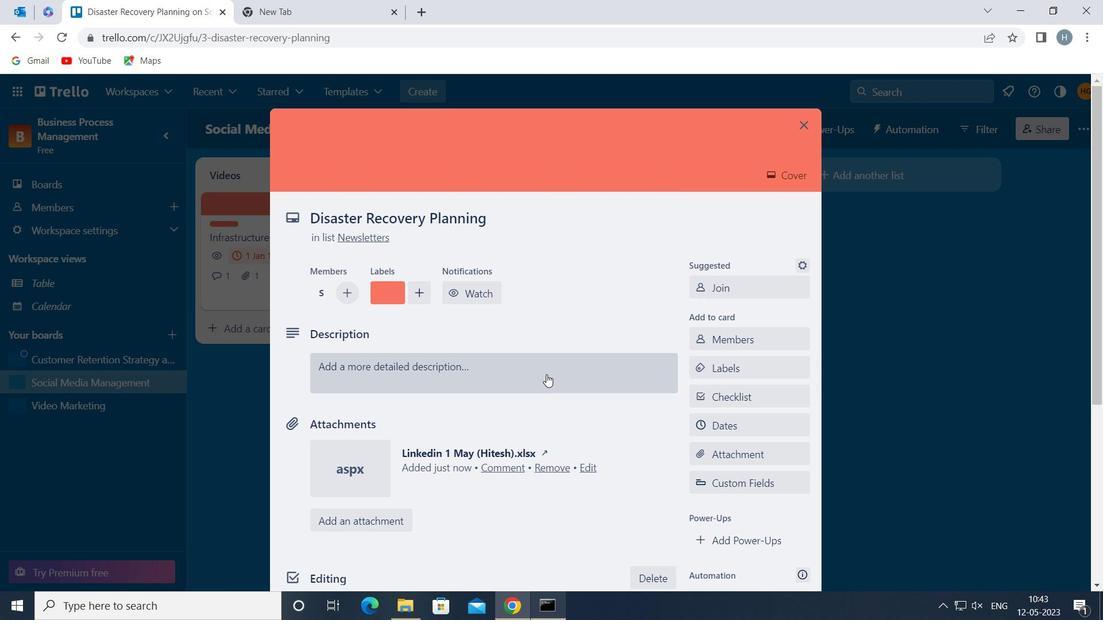
Action: Mouse moved to (495, 425)
Screenshot: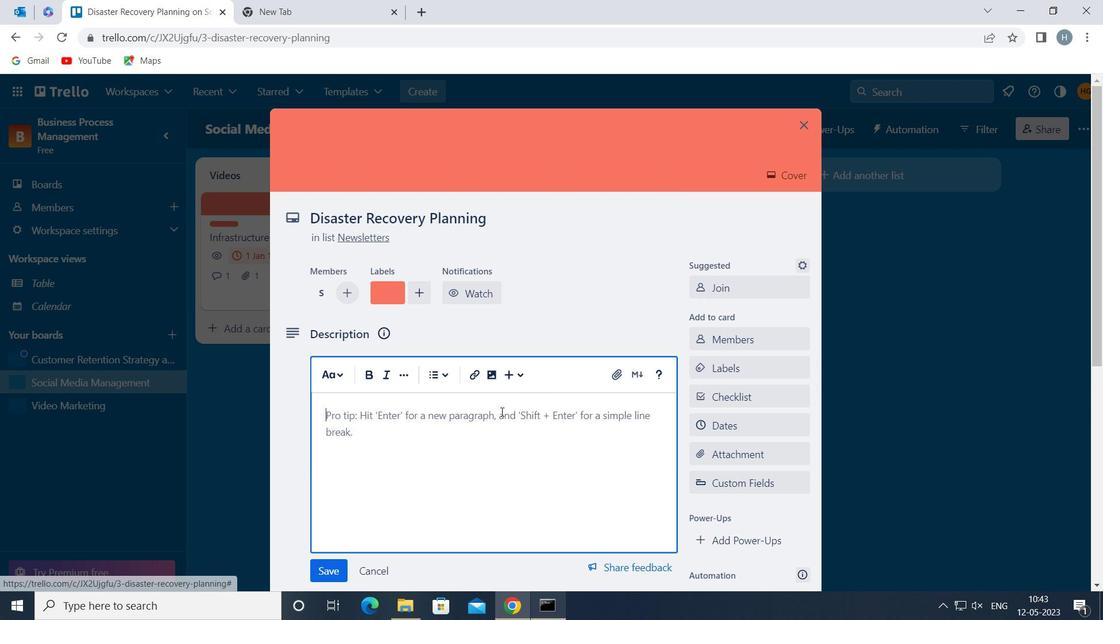 
Action: Mouse pressed left at (495, 425)
Screenshot: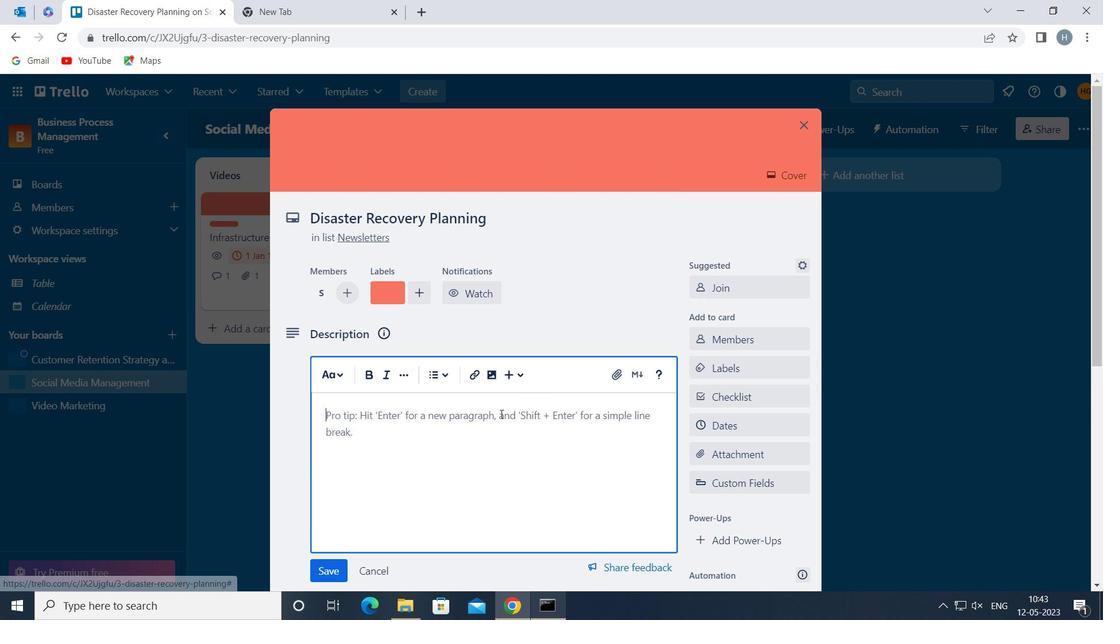 
Action: Mouse moved to (483, 428)
Screenshot: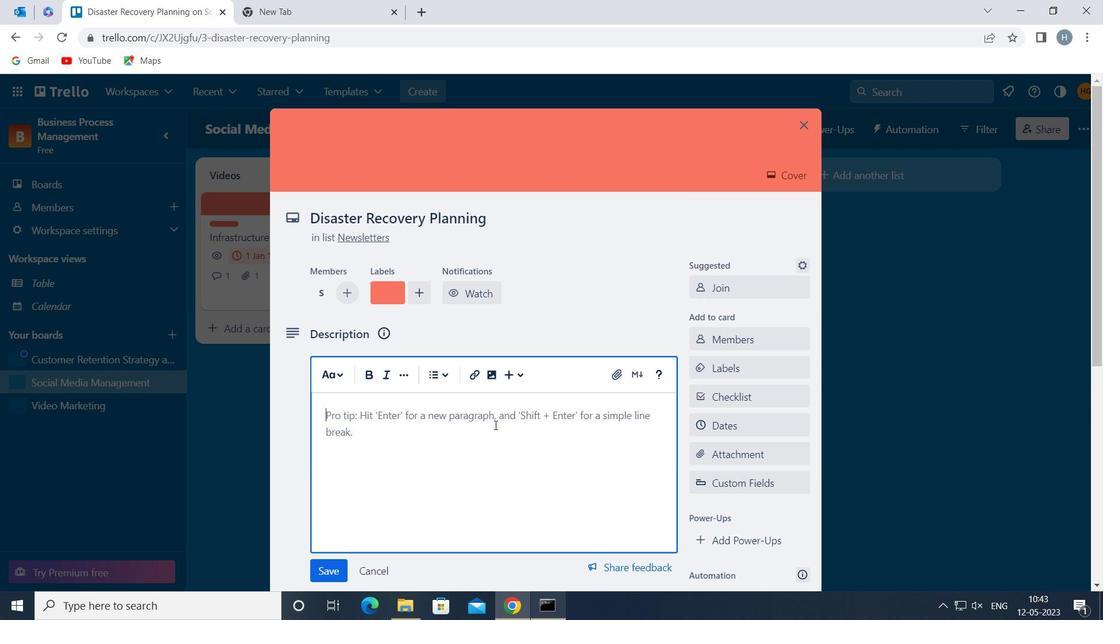 
Action: Key pressed <Key.shift>CREATE<Key.space>AND<Key.space>SEND<Key.space>OUT<Key.space>EMPLOYEE<Key.space>SATISFACTION<Key.space>SURVEY<Key.space>ON<Key.space>WORK<Key.space>ENVIRONMENT
Screenshot: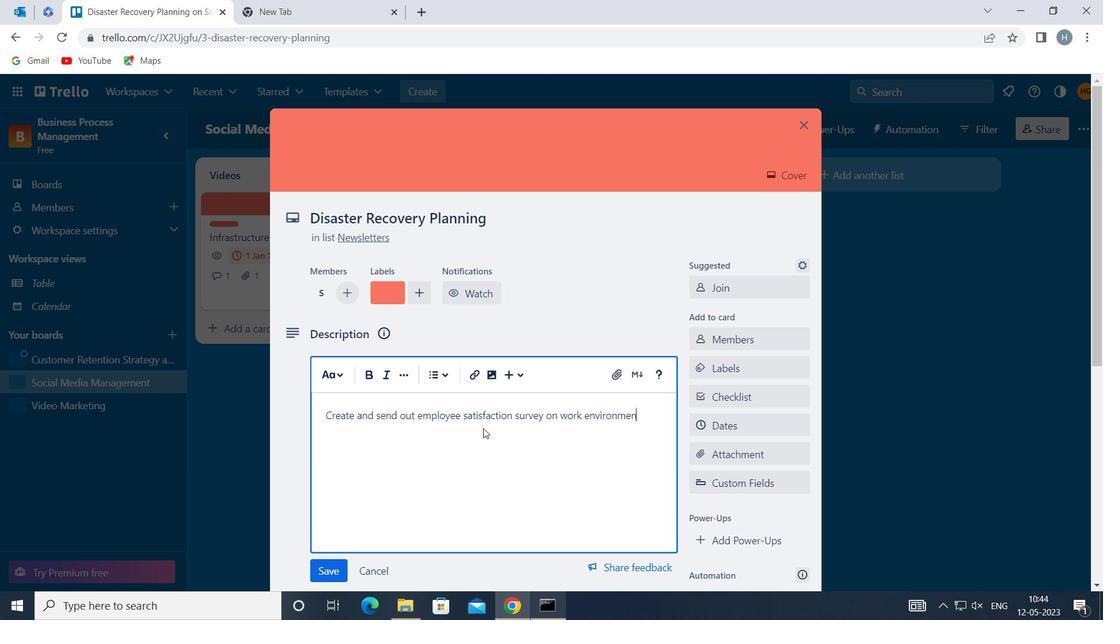 
Action: Mouse moved to (322, 568)
Screenshot: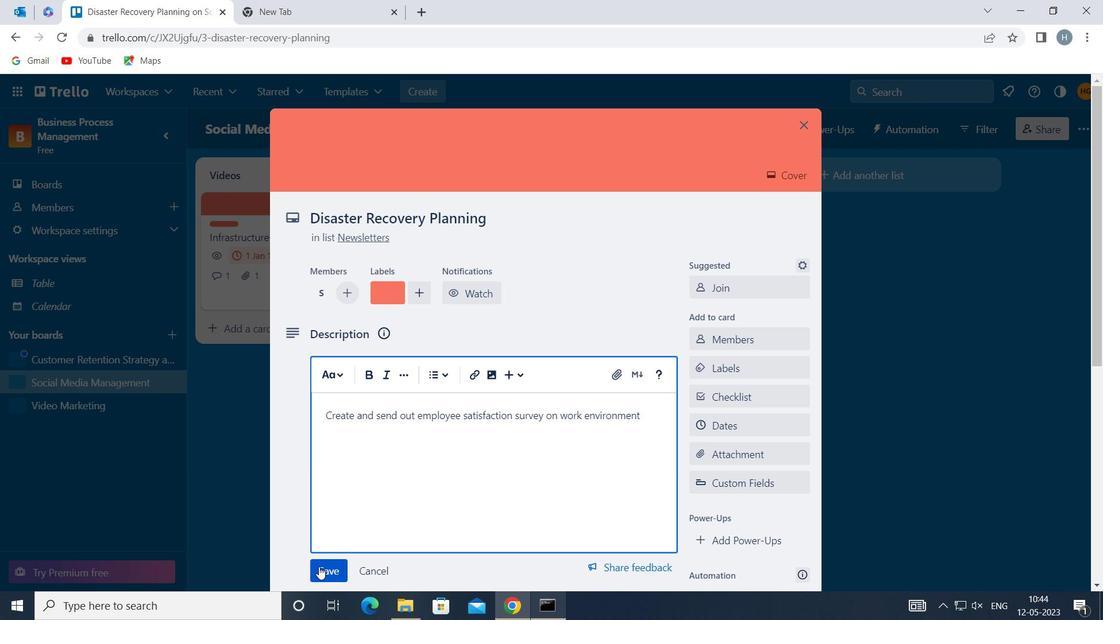 
Action: Mouse pressed left at (322, 568)
Screenshot: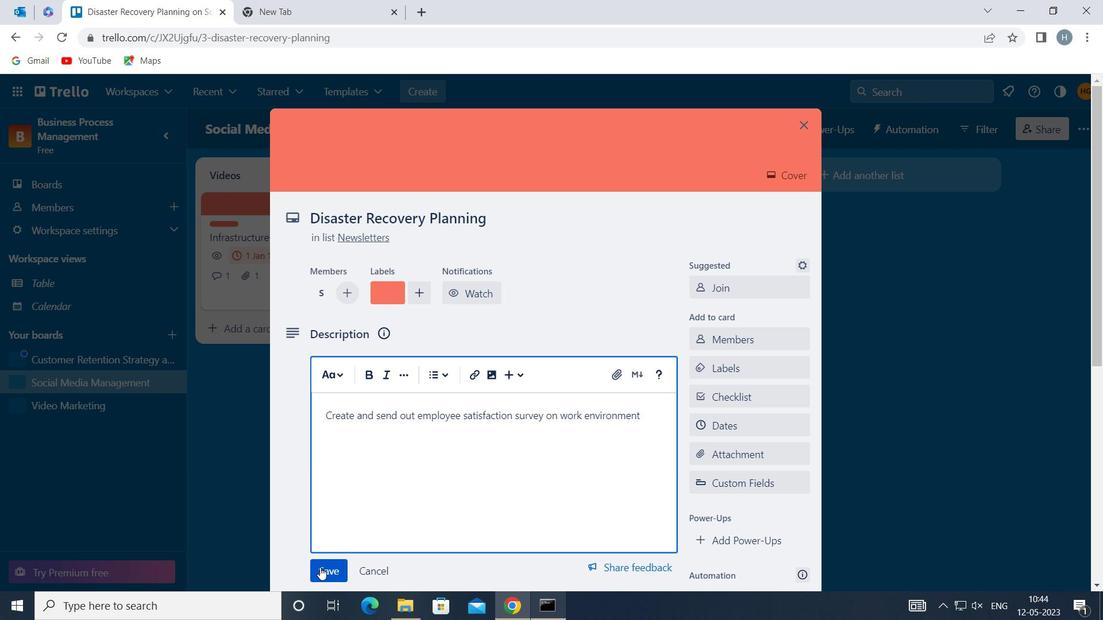 
Action: Mouse moved to (377, 476)
Screenshot: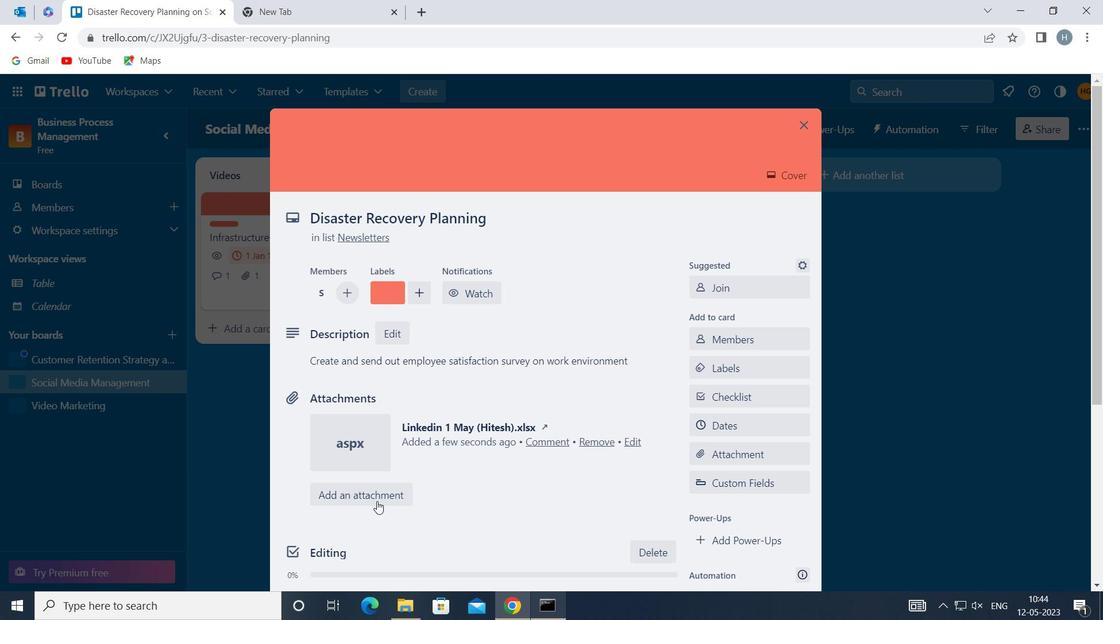 
Action: Mouse scrolled (377, 476) with delta (0, 0)
Screenshot: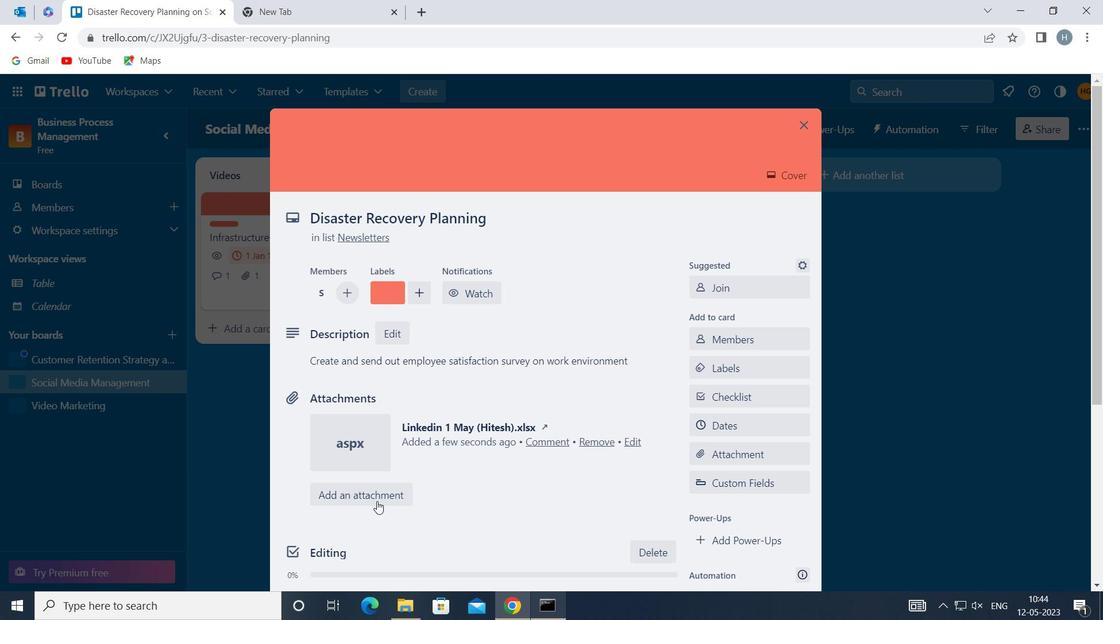 
Action: Mouse scrolled (377, 476) with delta (0, 0)
Screenshot: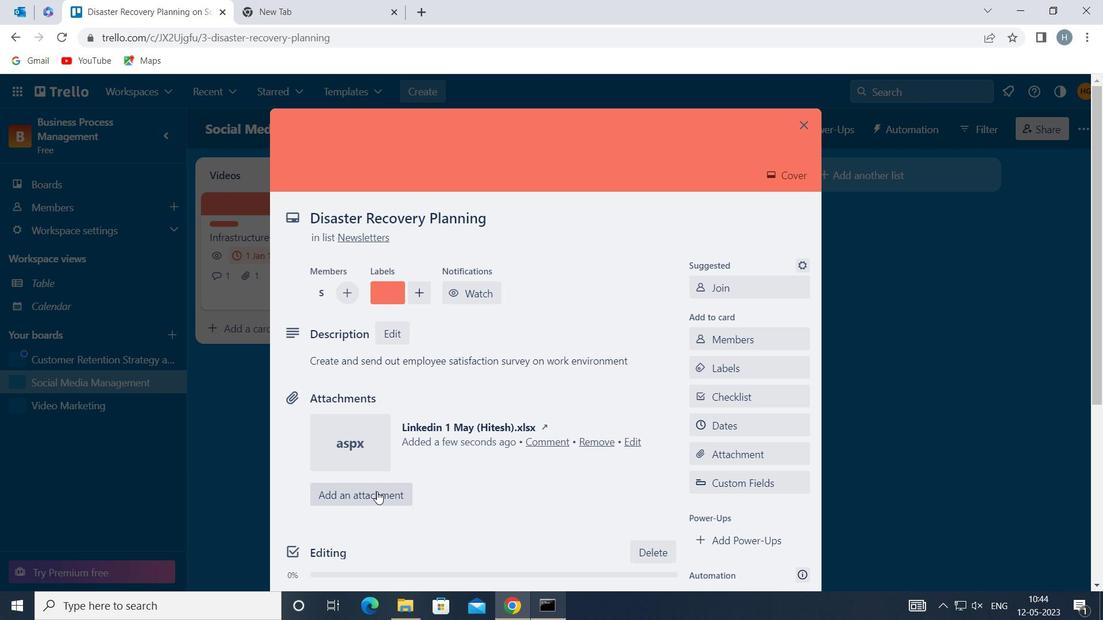
Action: Mouse scrolled (377, 476) with delta (0, 0)
Screenshot: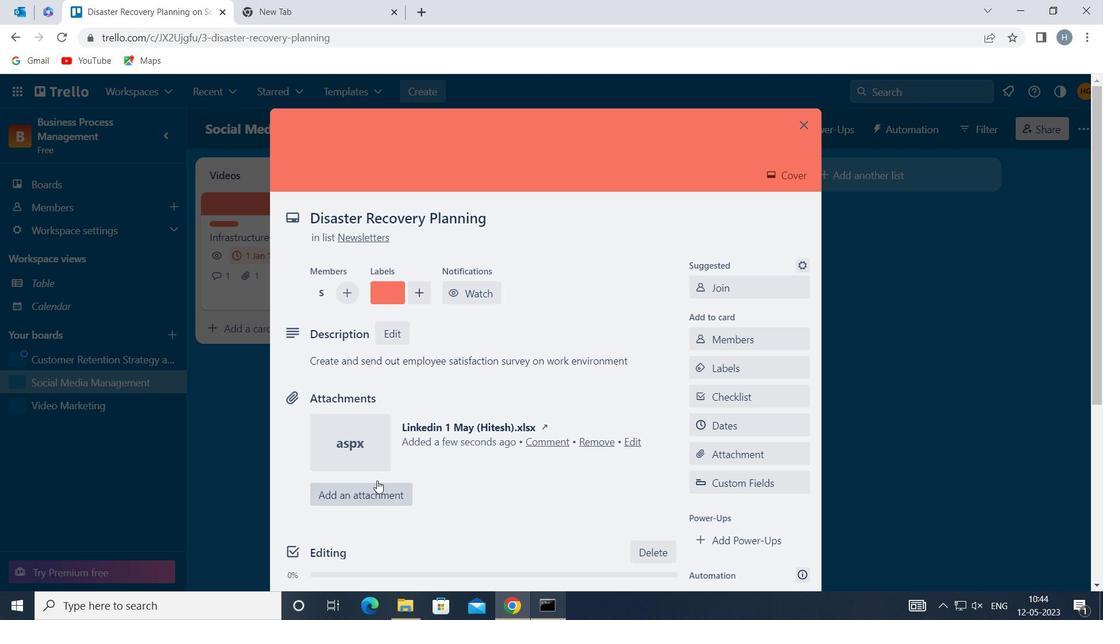 
Action: Mouse scrolled (377, 476) with delta (0, 0)
Screenshot: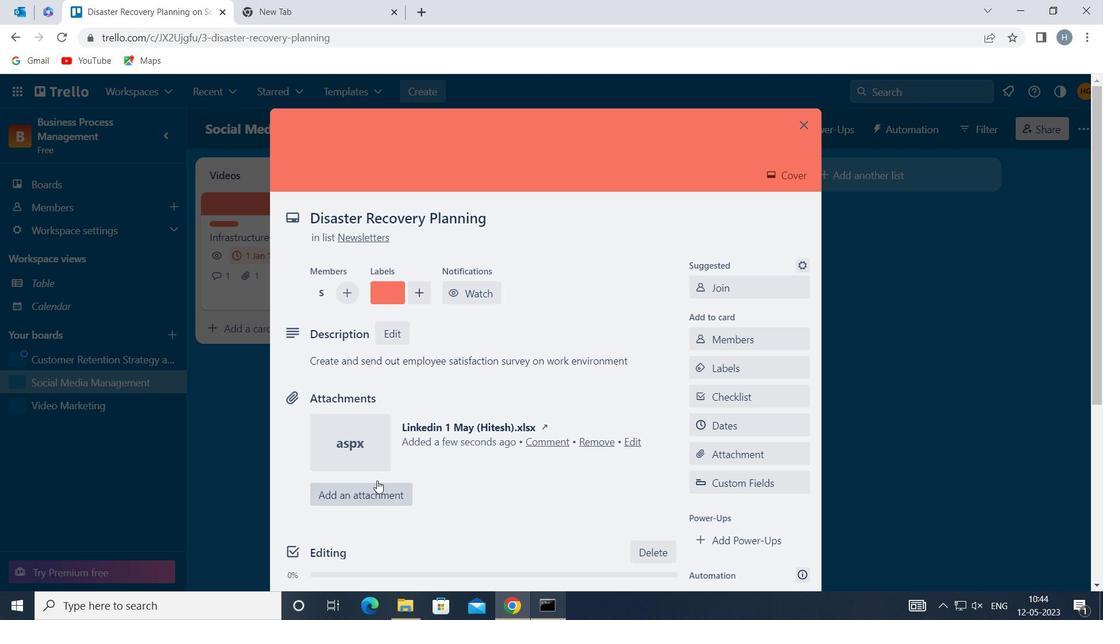 
Action: Mouse moved to (399, 436)
Screenshot: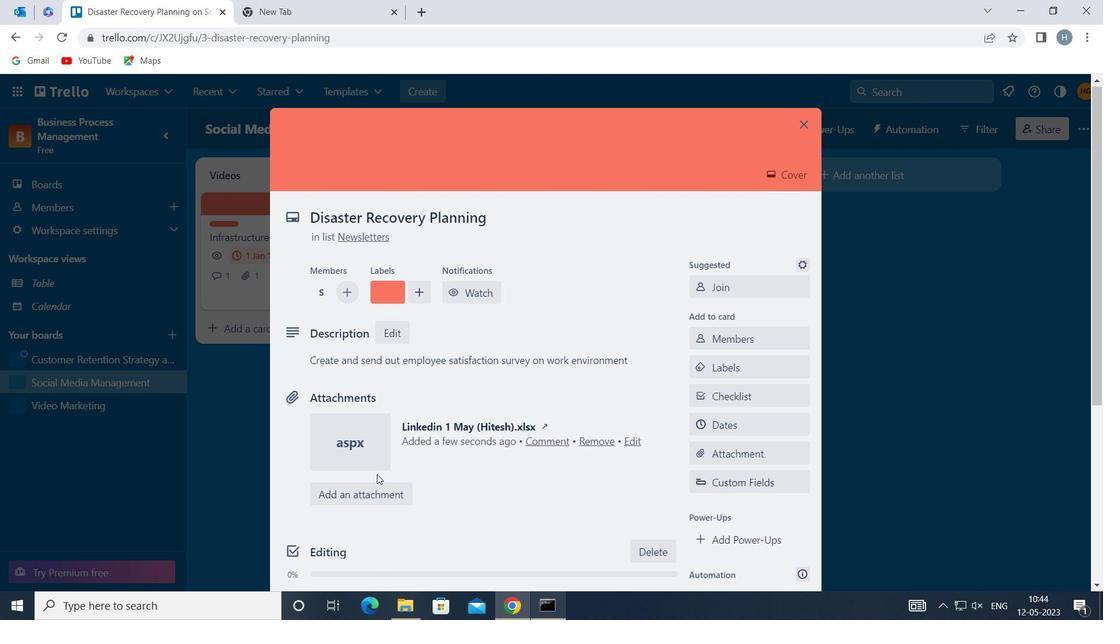
Action: Mouse scrolled (399, 436) with delta (0, 0)
Screenshot: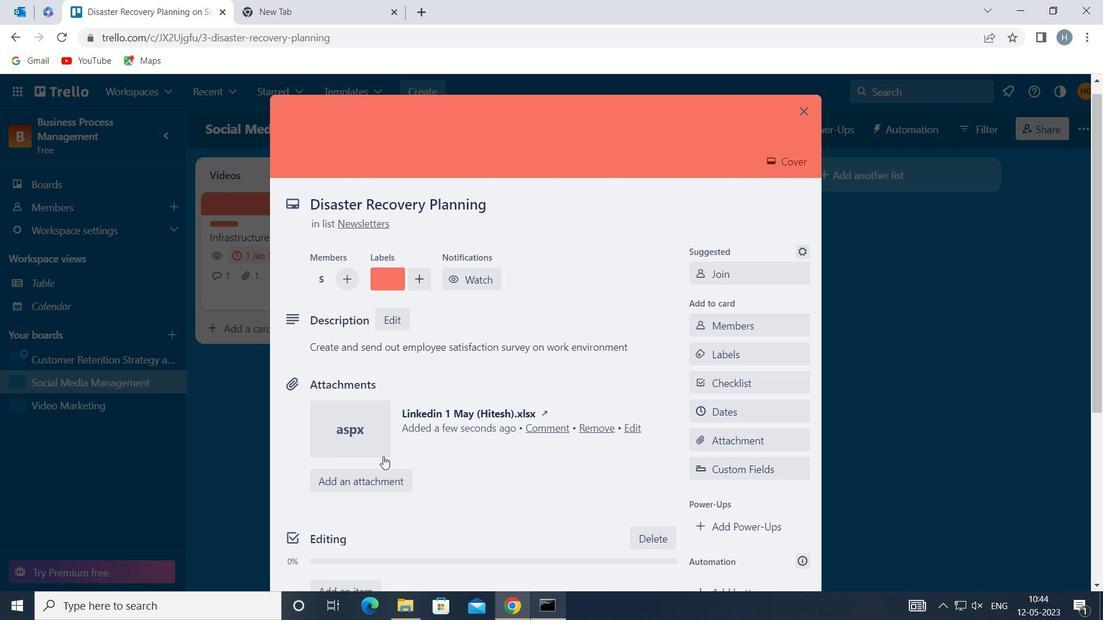 
Action: Mouse scrolled (399, 436) with delta (0, 0)
Screenshot: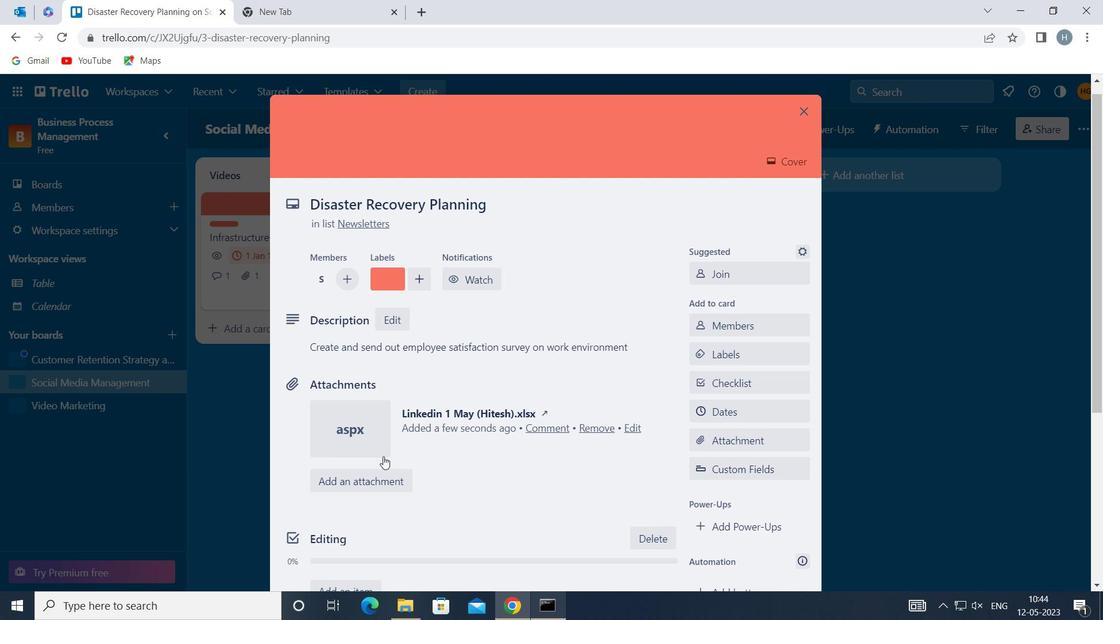 
Action: Mouse scrolled (399, 436) with delta (0, 0)
Screenshot: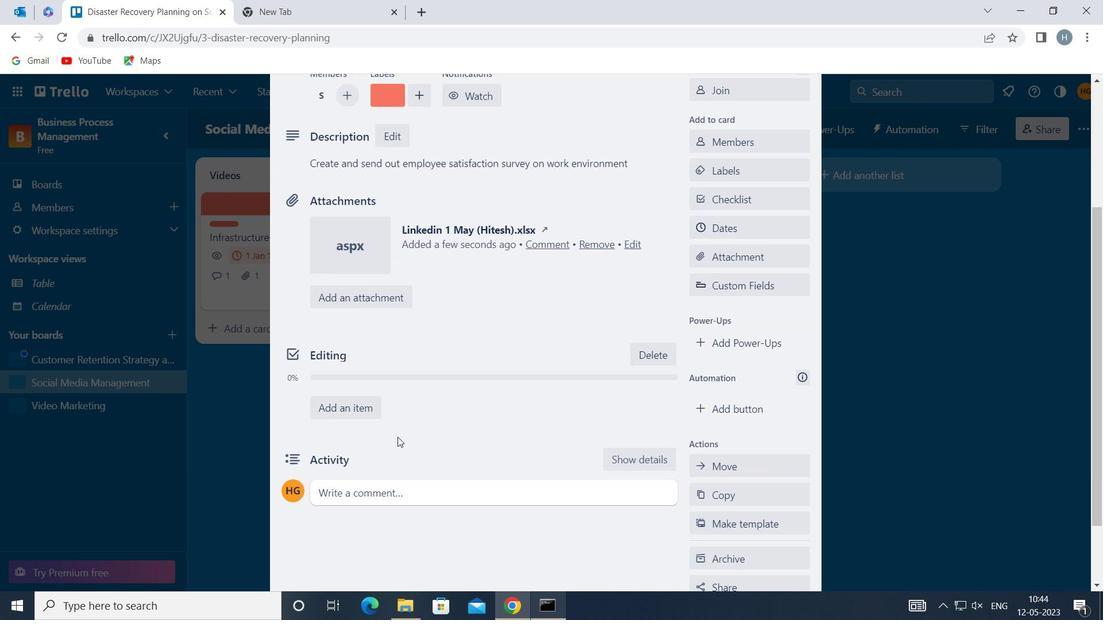 
Action: Mouse scrolled (399, 436) with delta (0, 0)
Screenshot: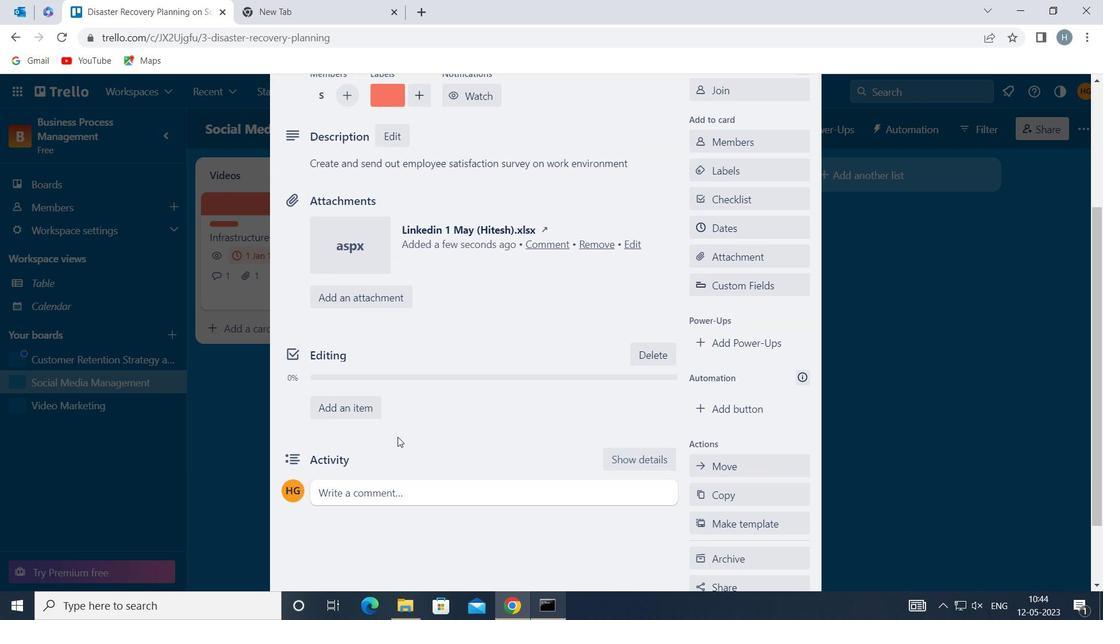
Action: Mouse moved to (434, 408)
Screenshot: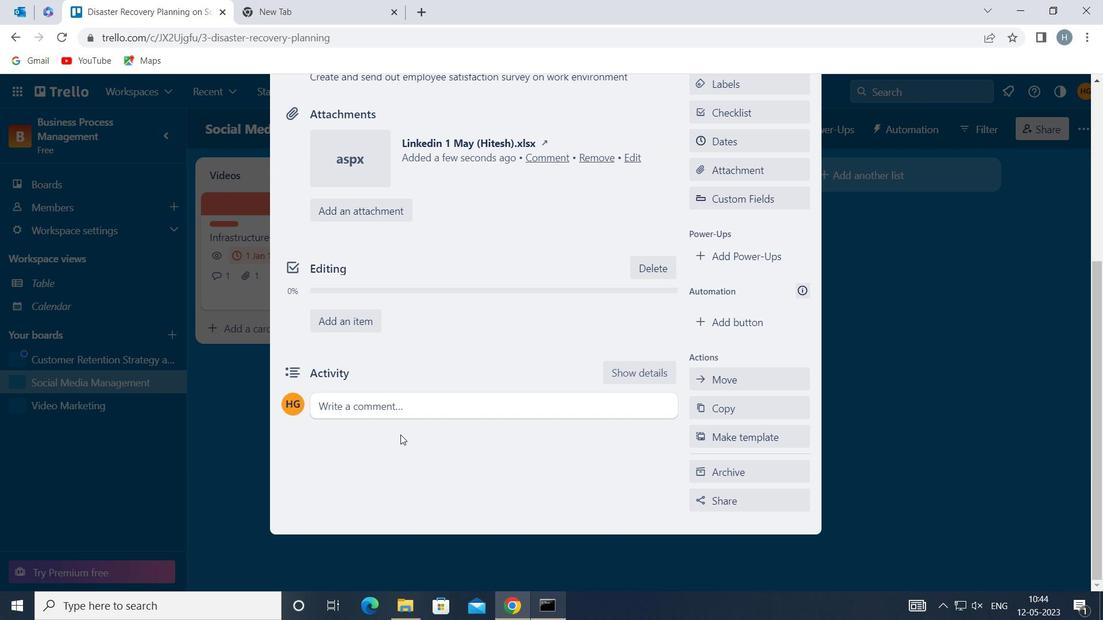 
Action: Mouse pressed left at (434, 408)
Screenshot: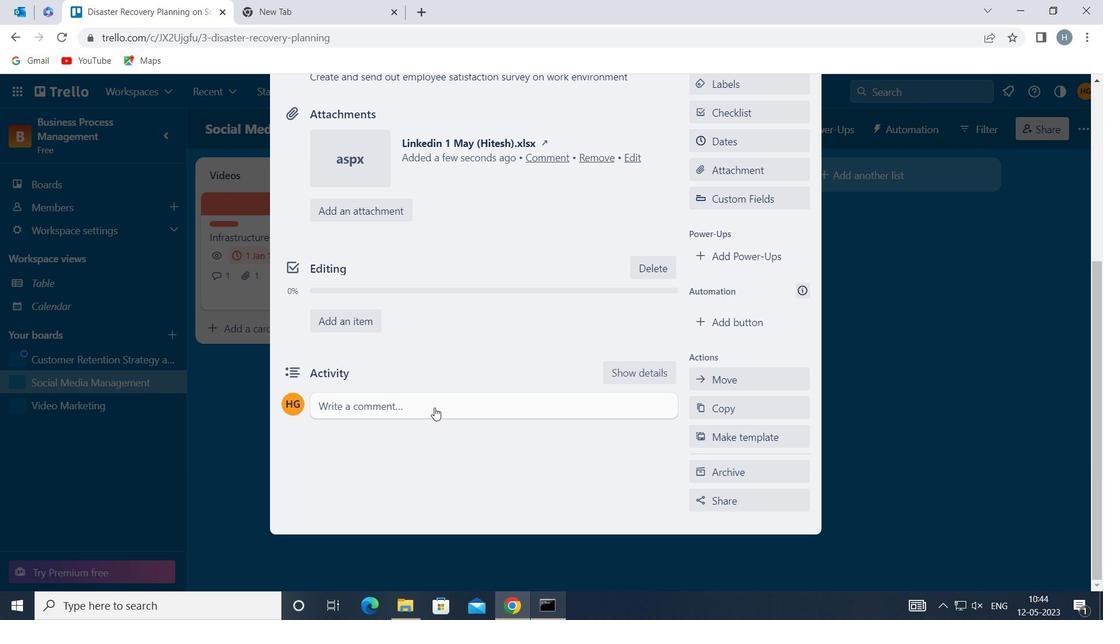 
Action: Mouse moved to (441, 450)
Screenshot: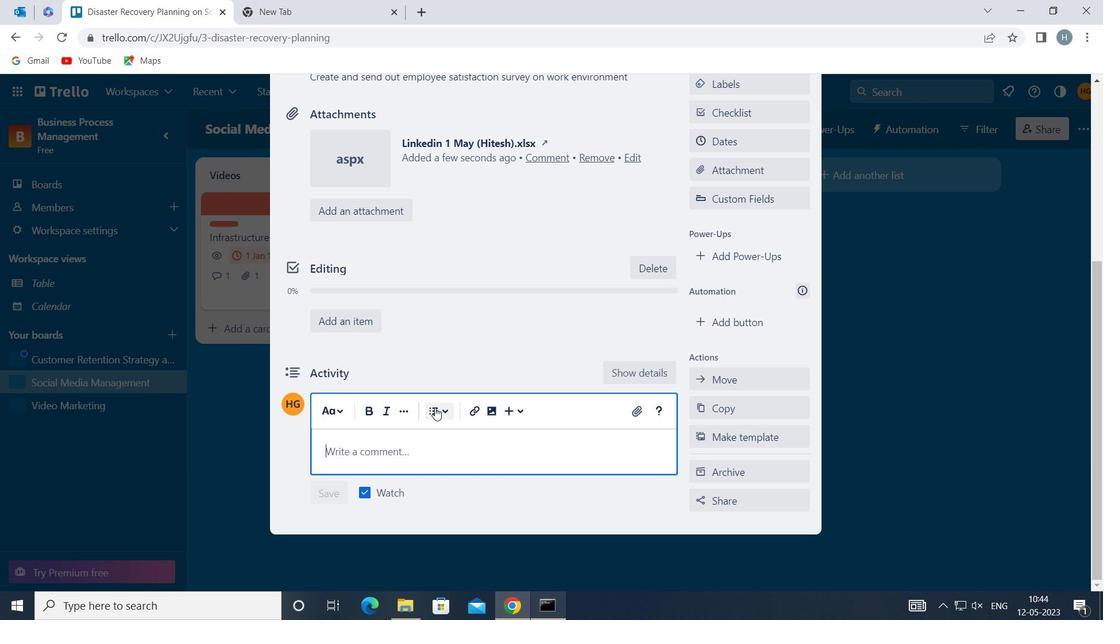 
Action: Mouse pressed left at (441, 450)
Screenshot: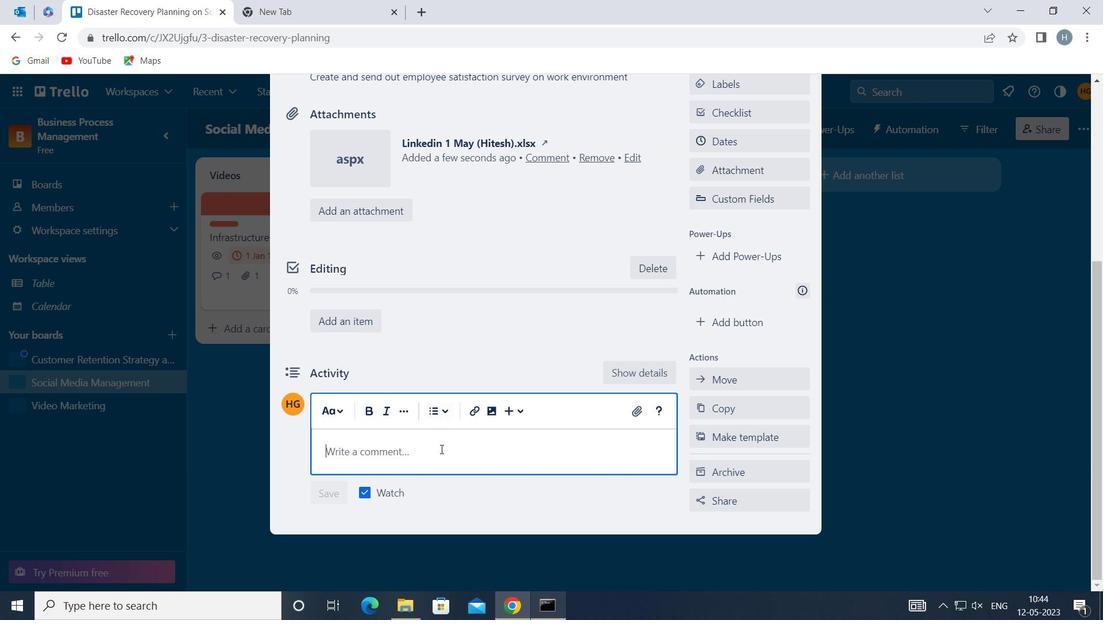 
Action: Key pressed <Key.shift>WE<Key.space>SHOULD<Key.space>APPROACH<Key.space>THIS<Key.space>TASK<Key.space>WITH<Key.space>A<Key.space>SENSE<Key.space>OF<Key.space>EXPERIMENTATION<Key.space>AND<Key.space>EXPLORATION,<Key.space>WILLING<Key.space>TO<Key.space>TRY<Key.space>NEW<Key.space>THINGS<Key.space>AND<Key.space>TAKE<Key.space>RISKS
Screenshot: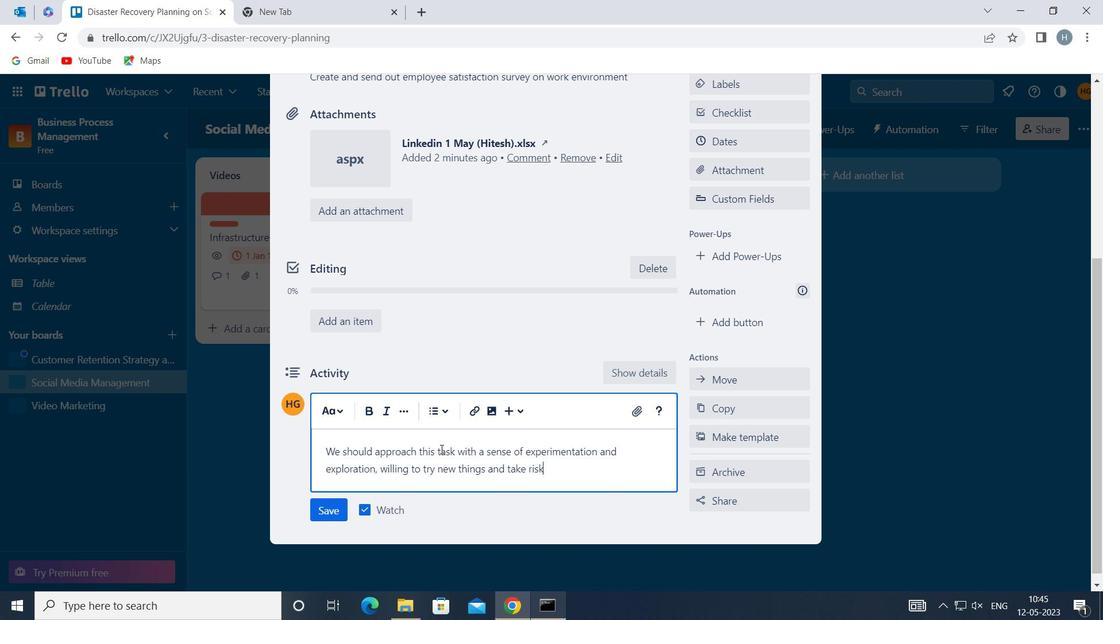 
Action: Mouse moved to (327, 507)
Screenshot: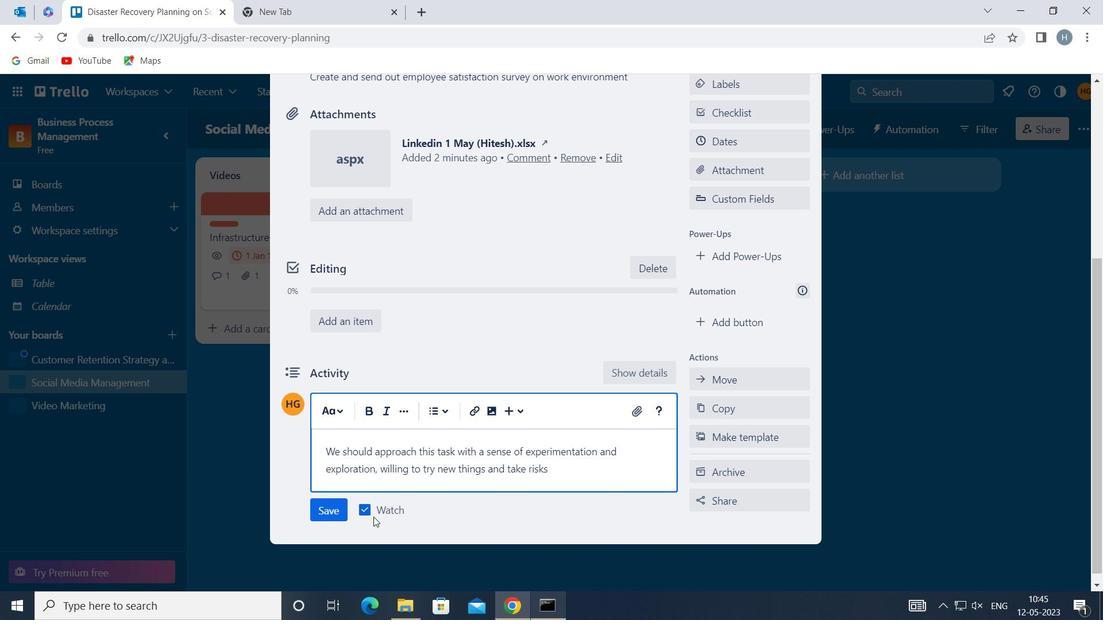
Action: Mouse pressed left at (327, 507)
Screenshot: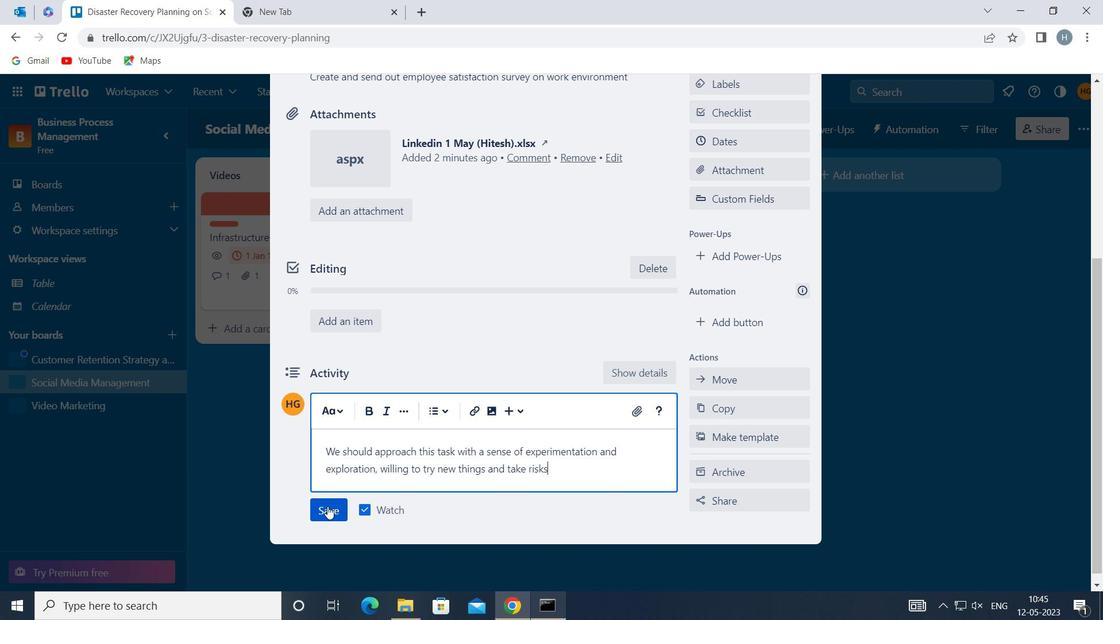 
Action: Mouse moved to (773, 145)
Screenshot: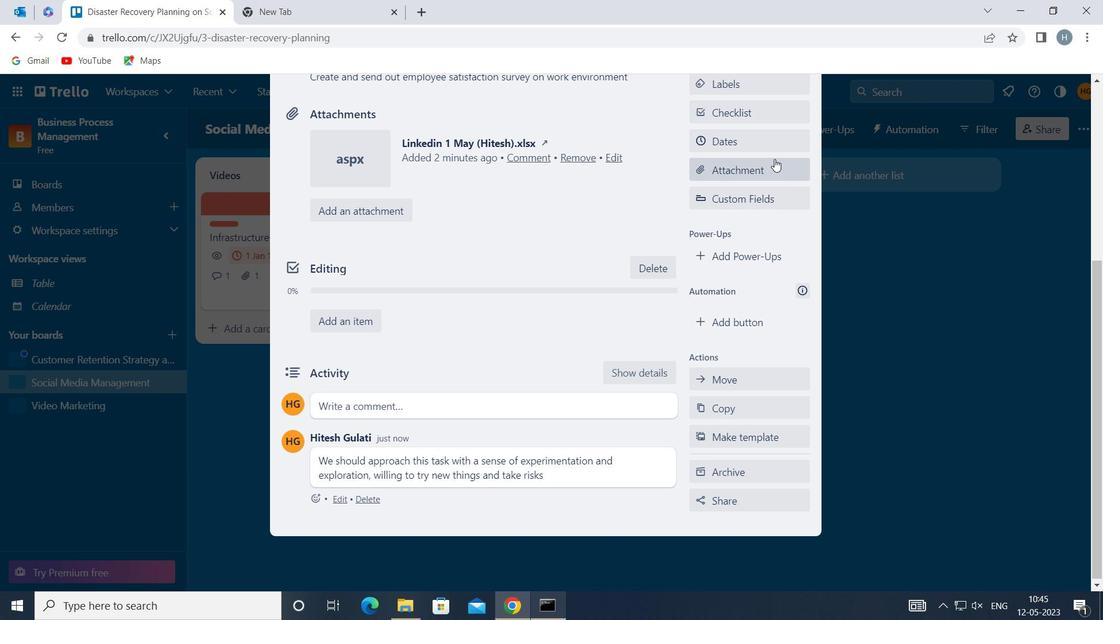 
Action: Mouse pressed left at (773, 145)
Screenshot: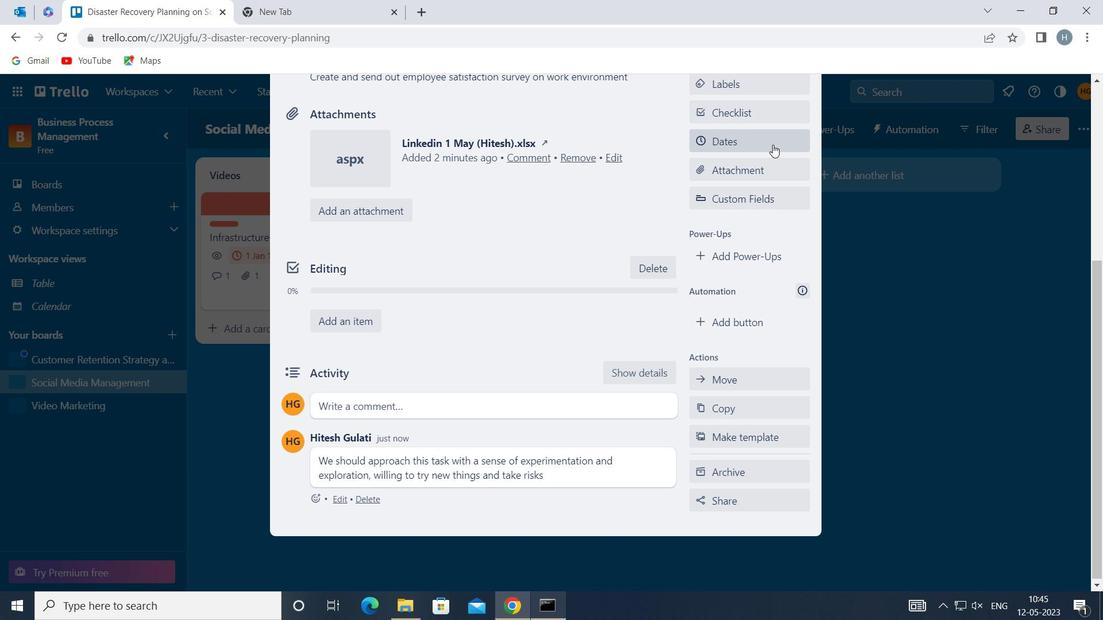 
Action: Mouse moved to (707, 382)
Screenshot: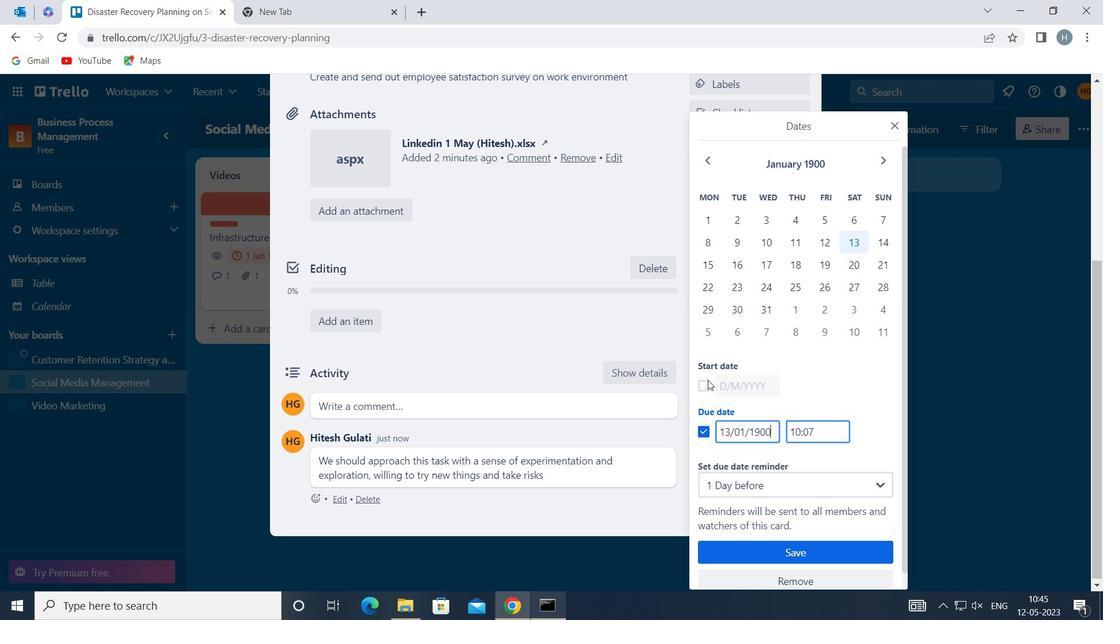 
Action: Mouse pressed left at (707, 382)
Screenshot: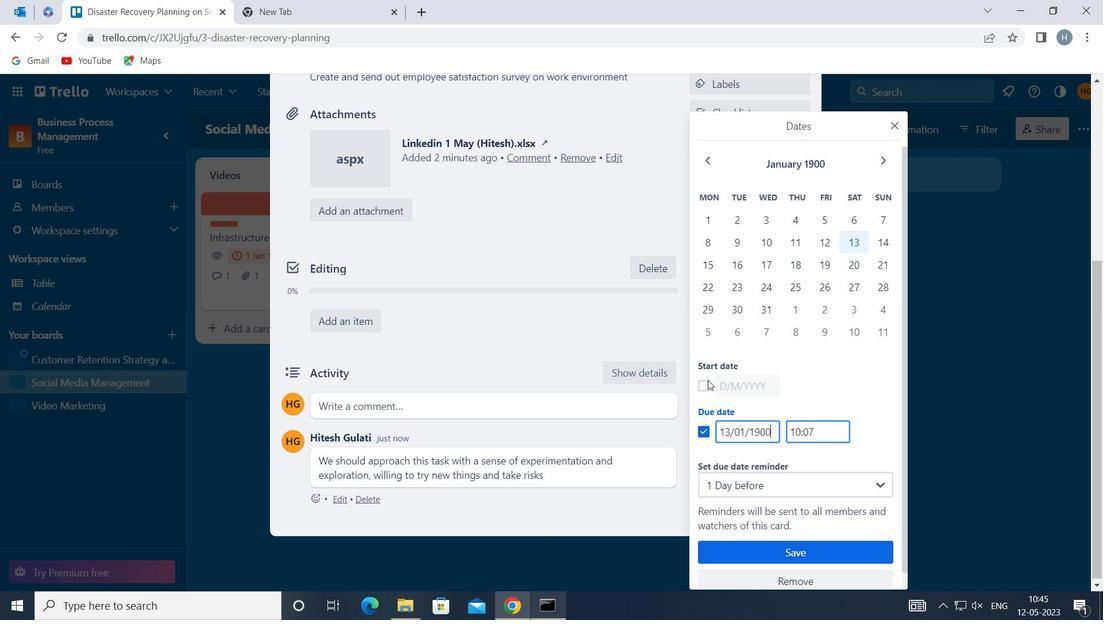 
Action: Mouse moved to (729, 383)
Screenshot: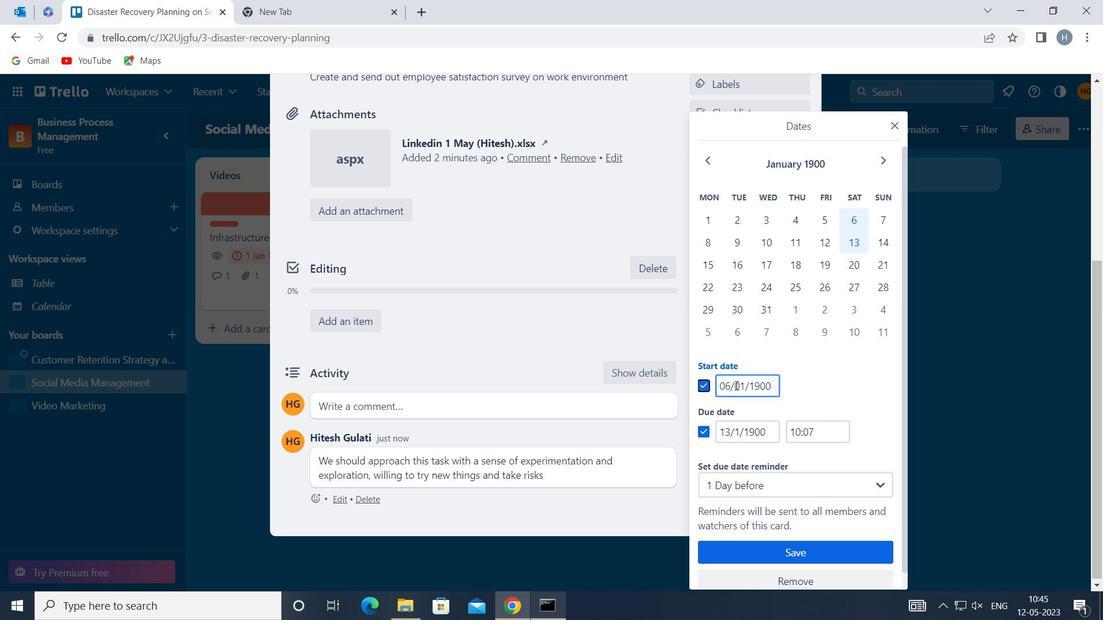 
Action: Mouse pressed left at (729, 383)
Screenshot: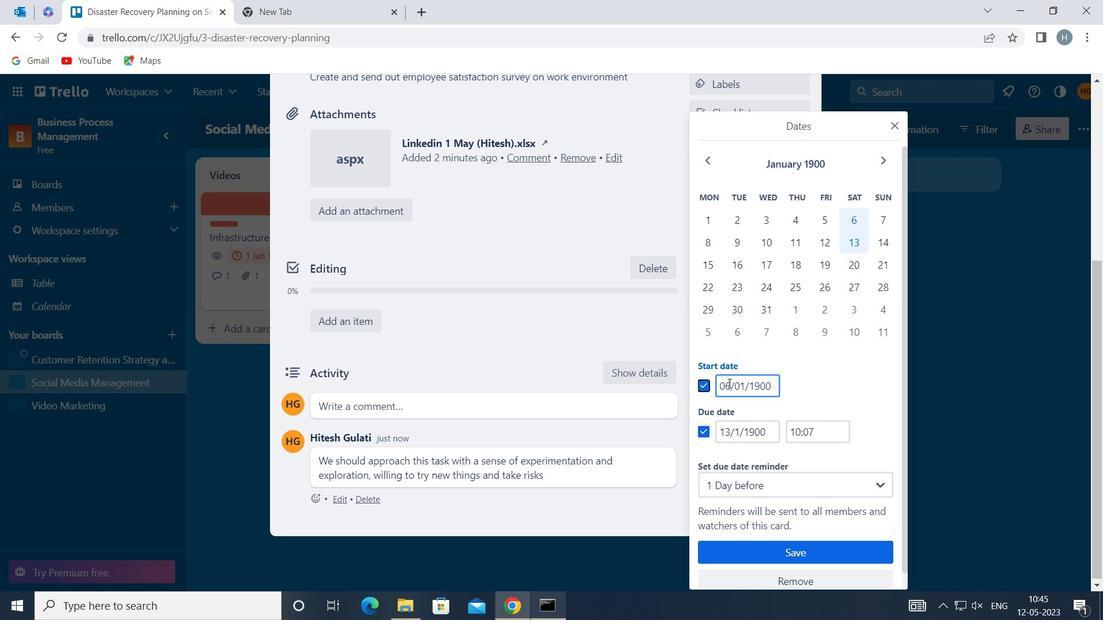 
Action: Mouse moved to (715, 369)
Screenshot: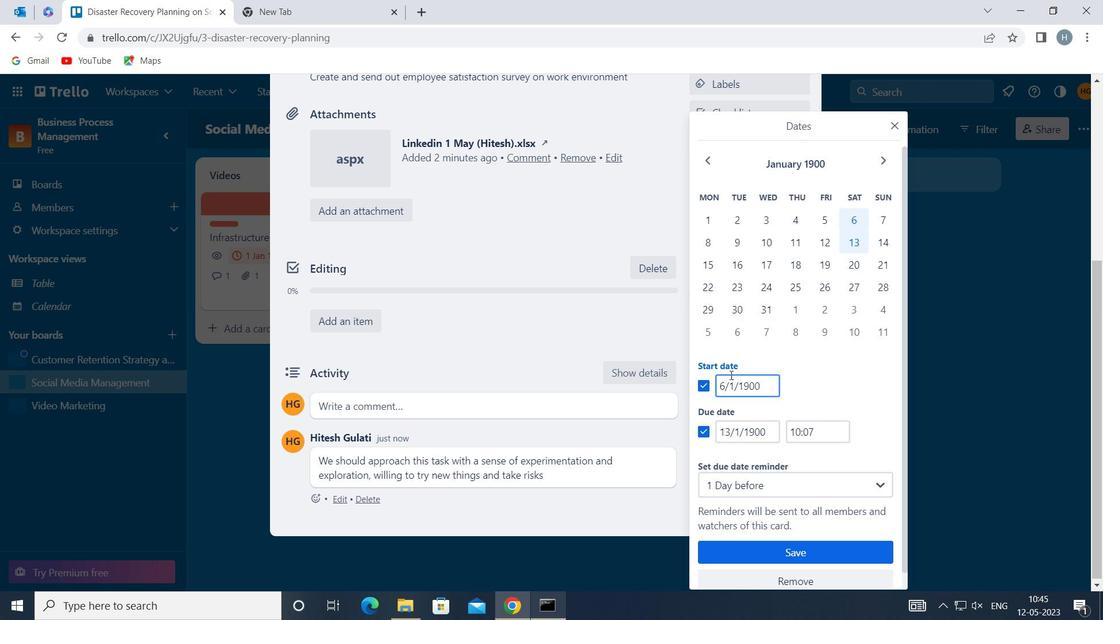 
Action: Key pressed <Key.left><Key.backspace>7
Screenshot: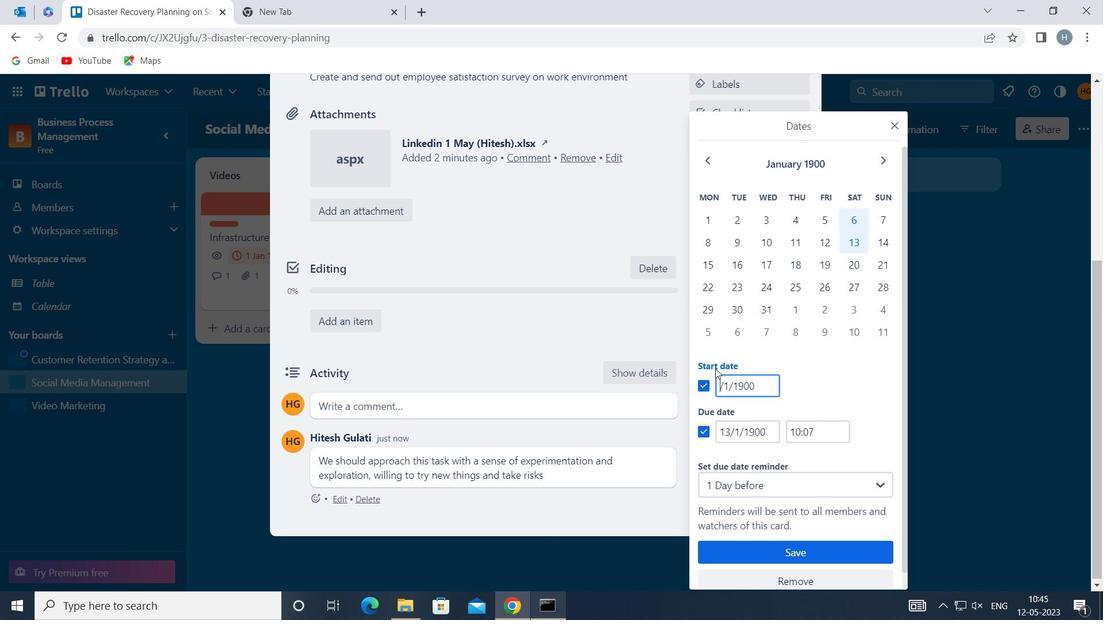 
Action: Mouse moved to (724, 429)
Screenshot: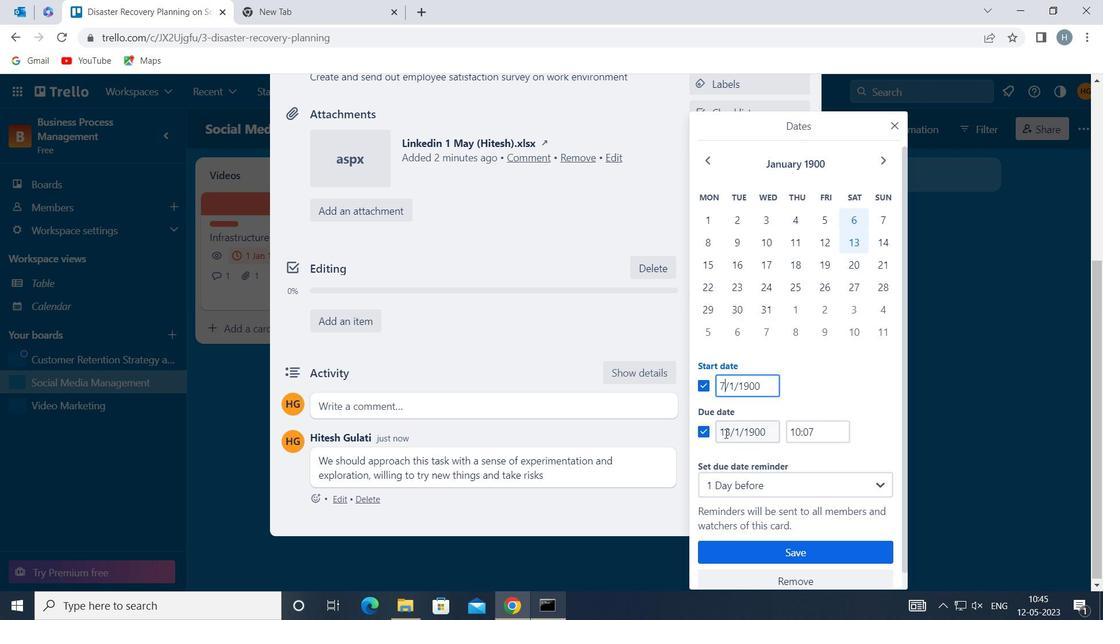 
Action: Mouse pressed left at (724, 429)
Screenshot: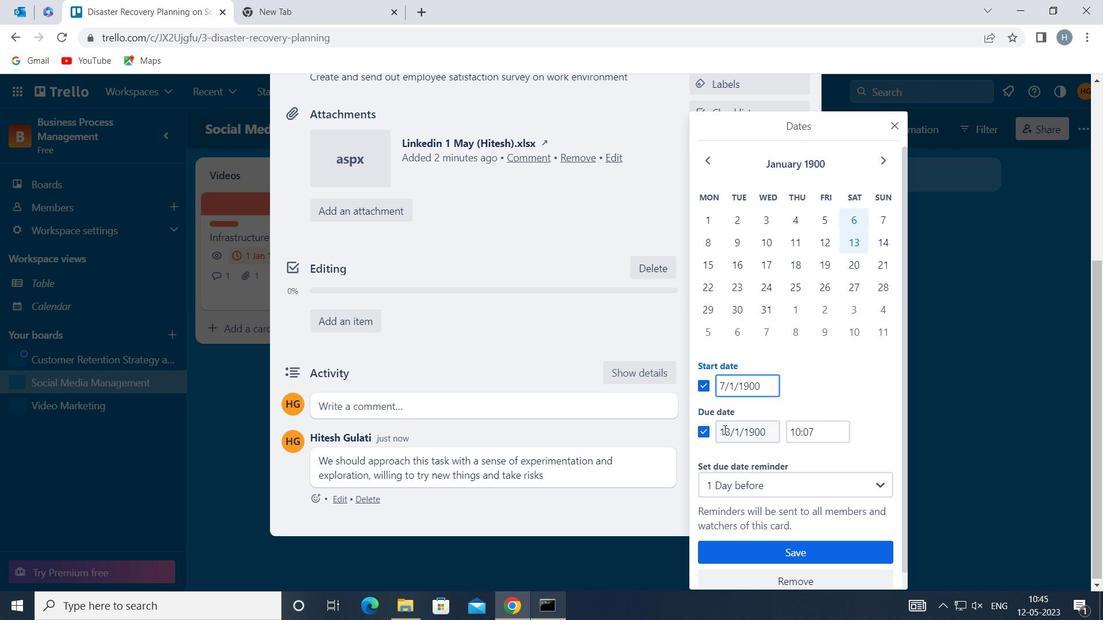 
Action: Mouse moved to (712, 424)
Screenshot: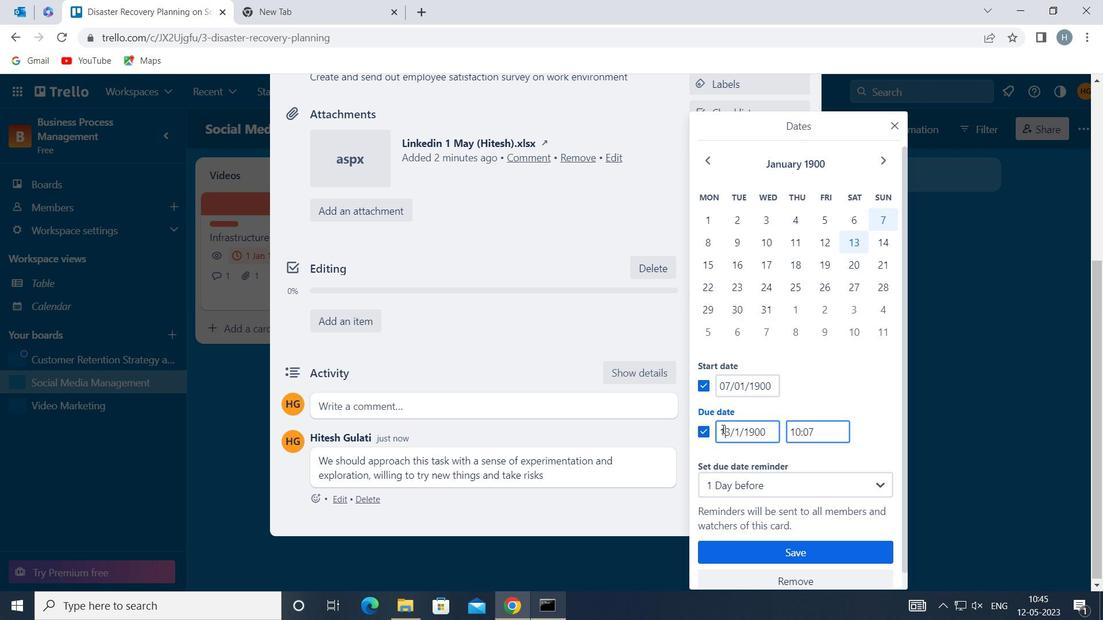 
Action: Key pressed <Key.right><Key.backspace>4
Screenshot: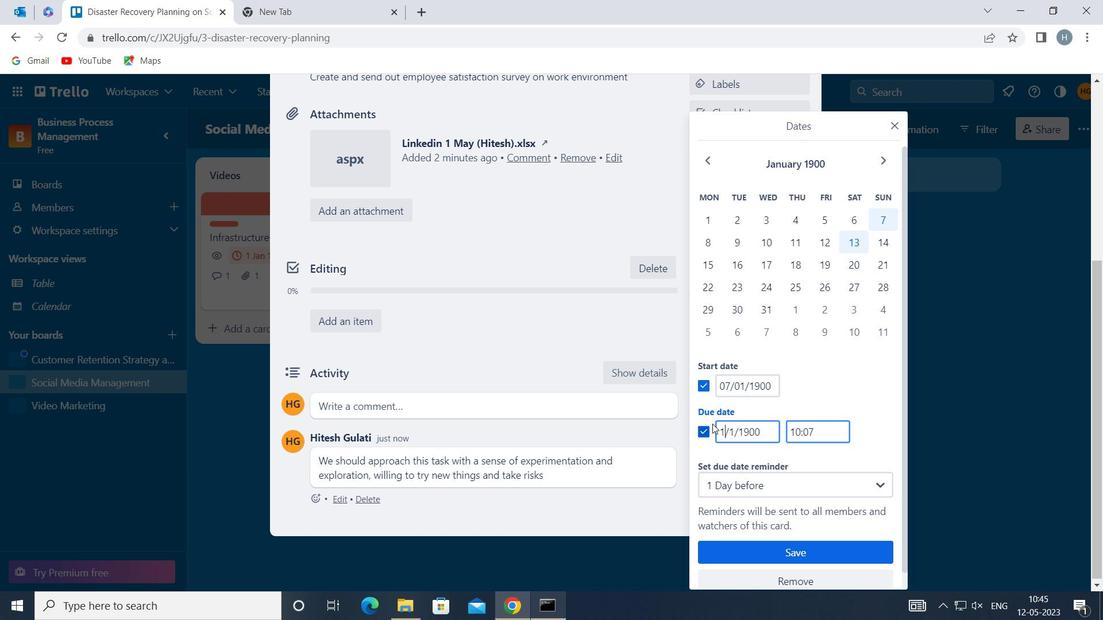 
Action: Mouse moved to (791, 556)
Screenshot: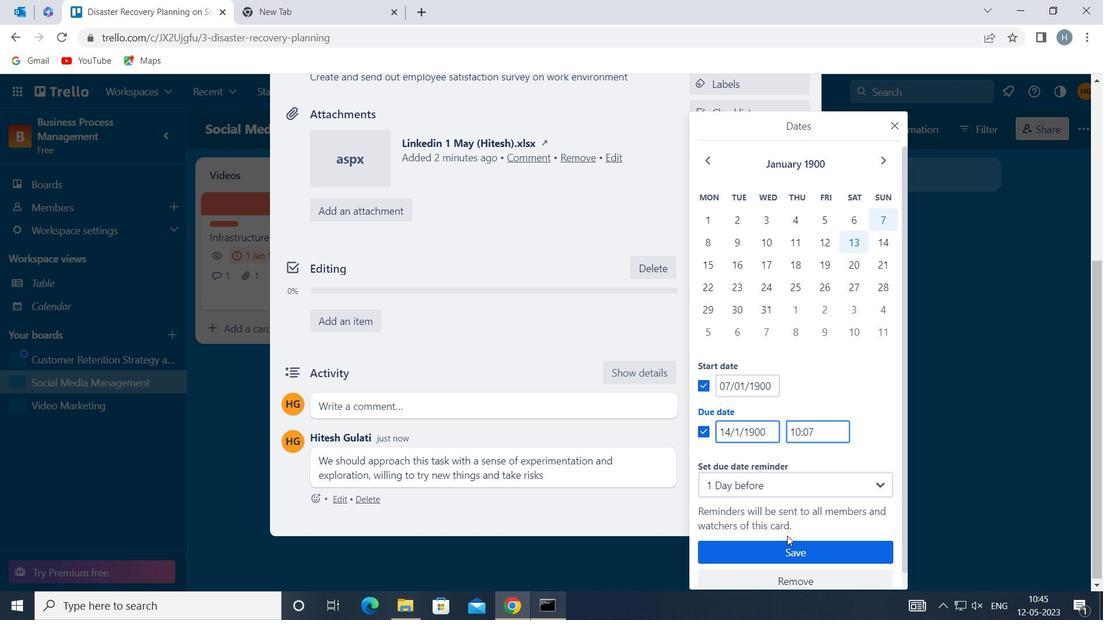 
Action: Mouse pressed left at (791, 556)
Screenshot: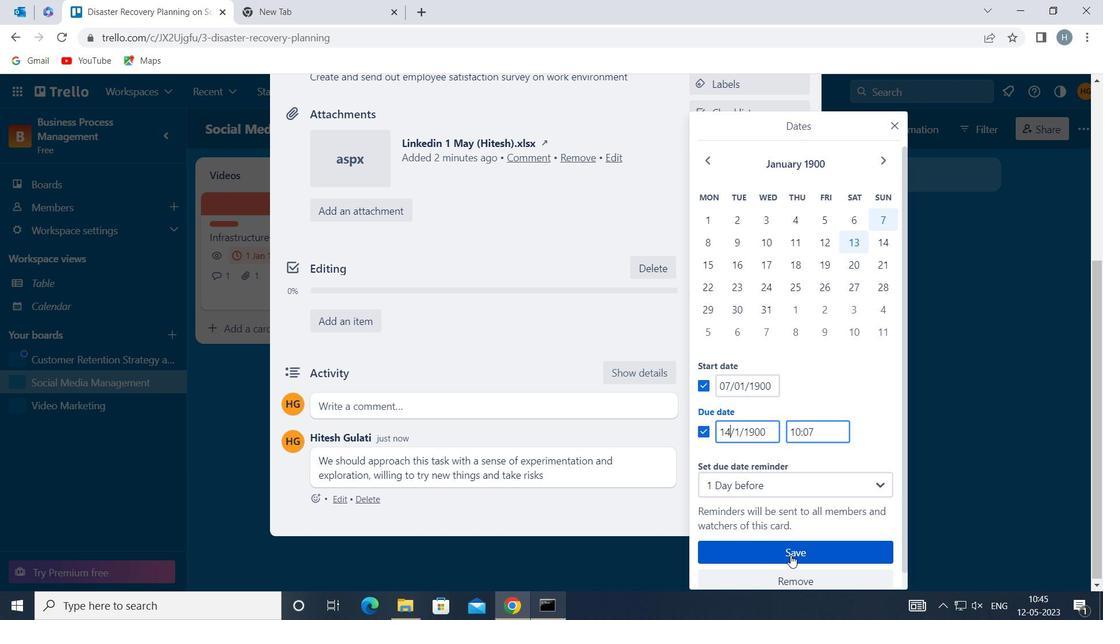 
Action: Mouse moved to (540, 235)
Screenshot: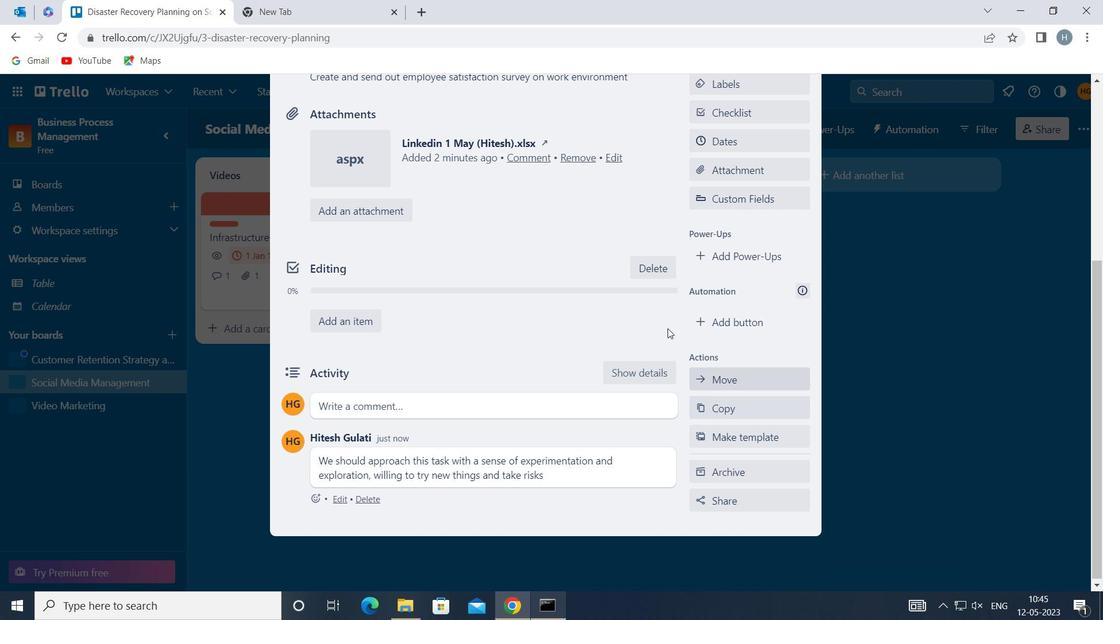 
